 Task: Create a new task titled 'Environmental Conservation' with a high priority and include a description using fractions.
Action: Mouse moved to (11, 118)
Screenshot: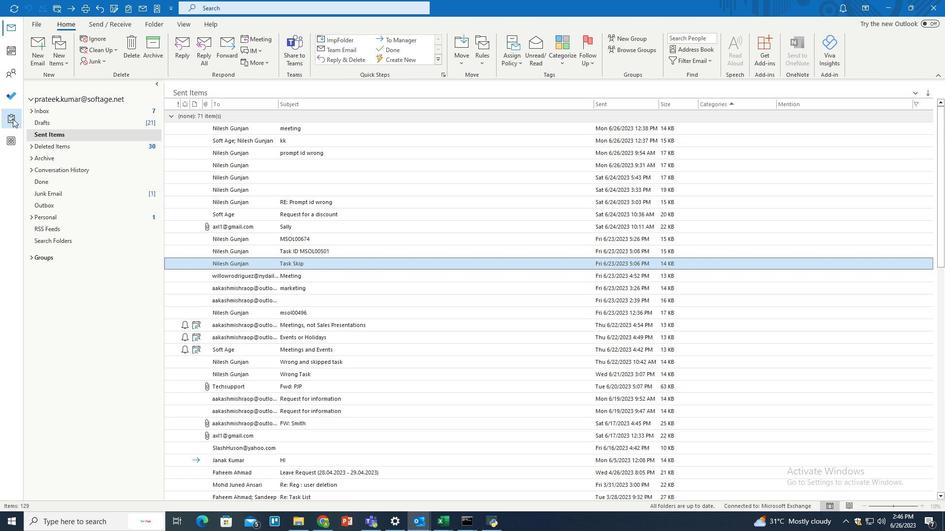 
Action: Mouse pressed left at (11, 118)
Screenshot: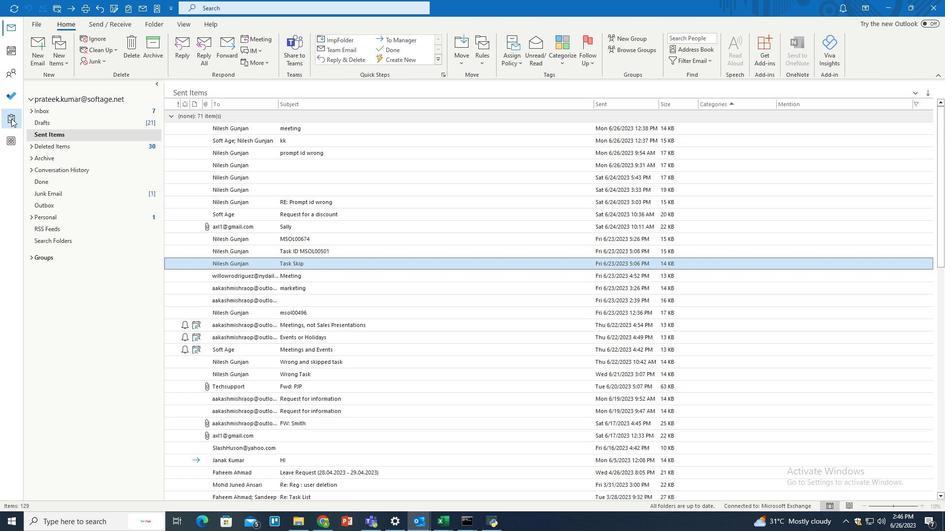 
Action: Mouse moved to (39, 46)
Screenshot: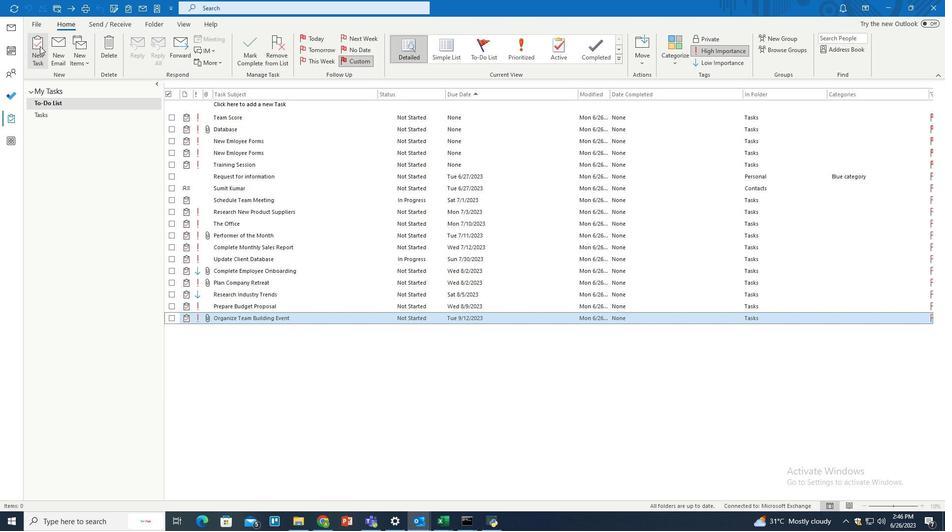 
Action: Mouse pressed left at (39, 46)
Screenshot: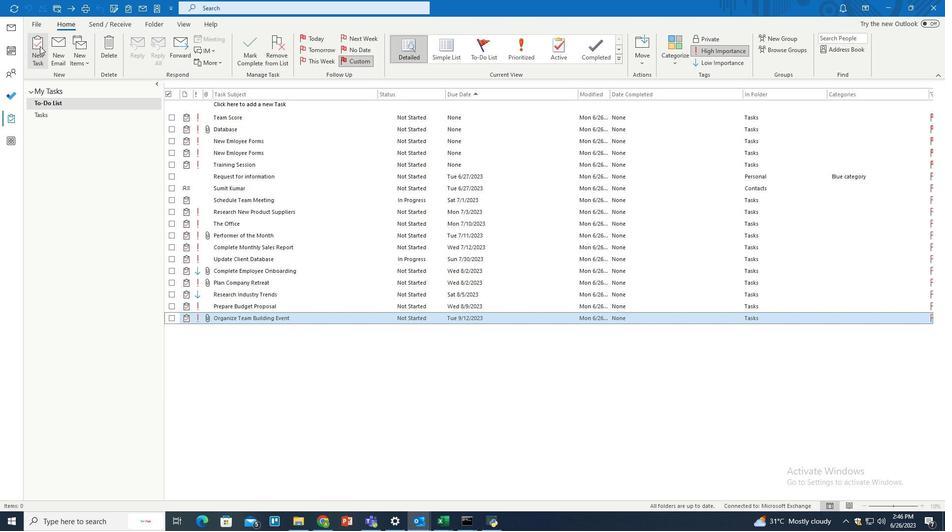 
Action: Mouse moved to (166, 98)
Screenshot: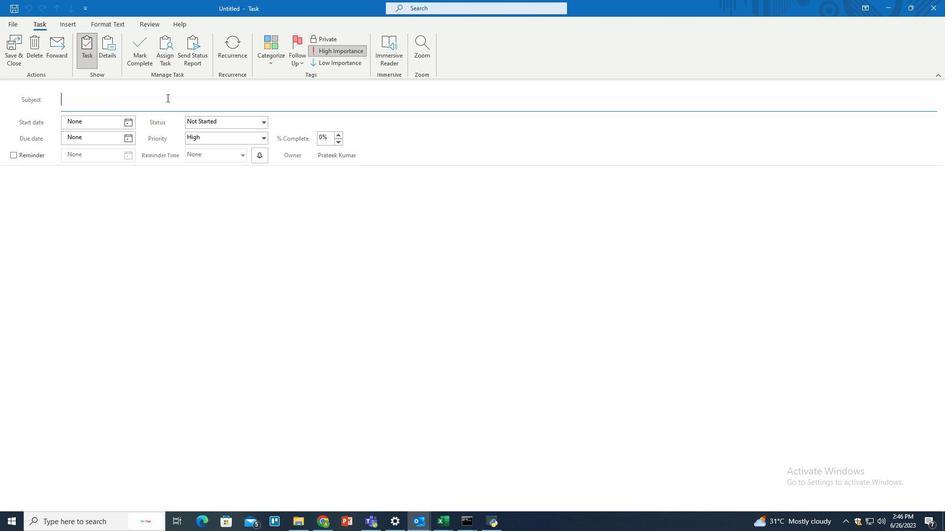 
Action: Mouse pressed left at (166, 98)
Screenshot: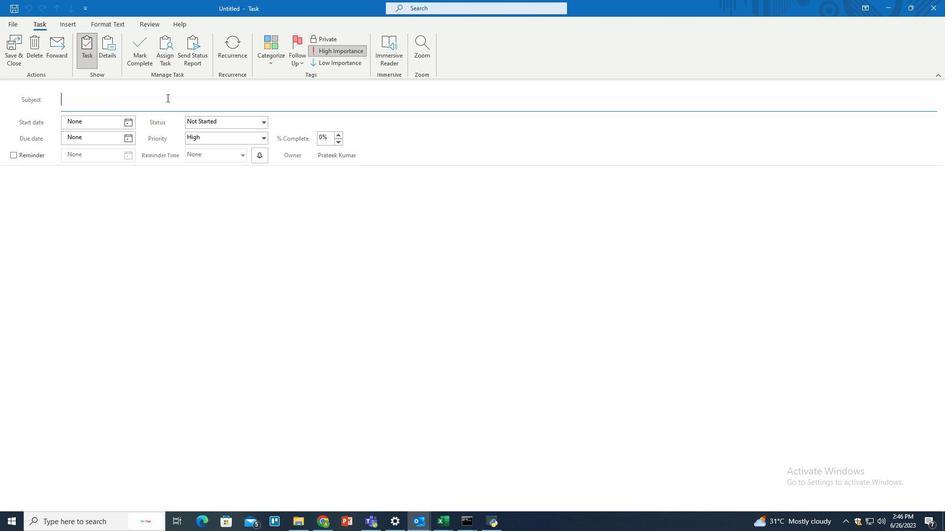 
Action: Key pressed <Key.shift>Environmental<Key.space><Key.shift>Conservation
Screenshot: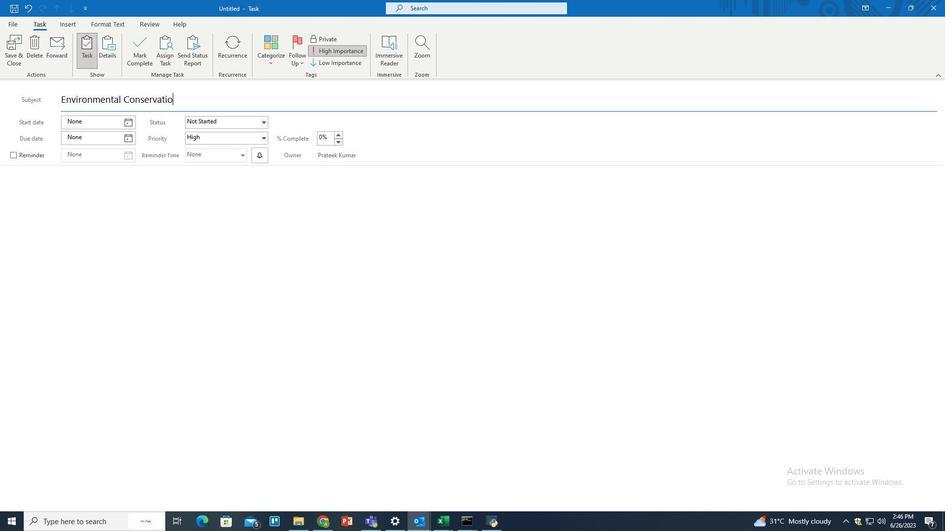 
Action: Mouse moved to (181, 199)
Screenshot: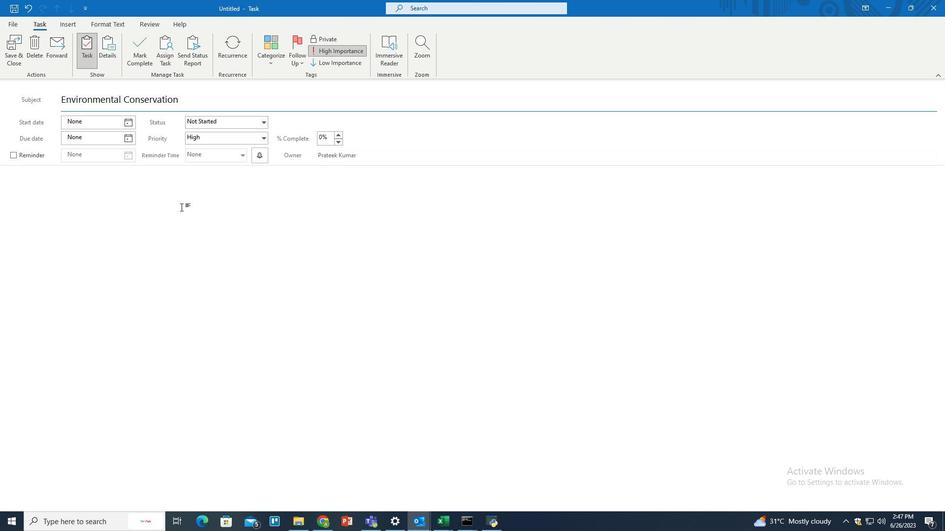 
Action: Mouse pressed left at (181, 199)
Screenshot: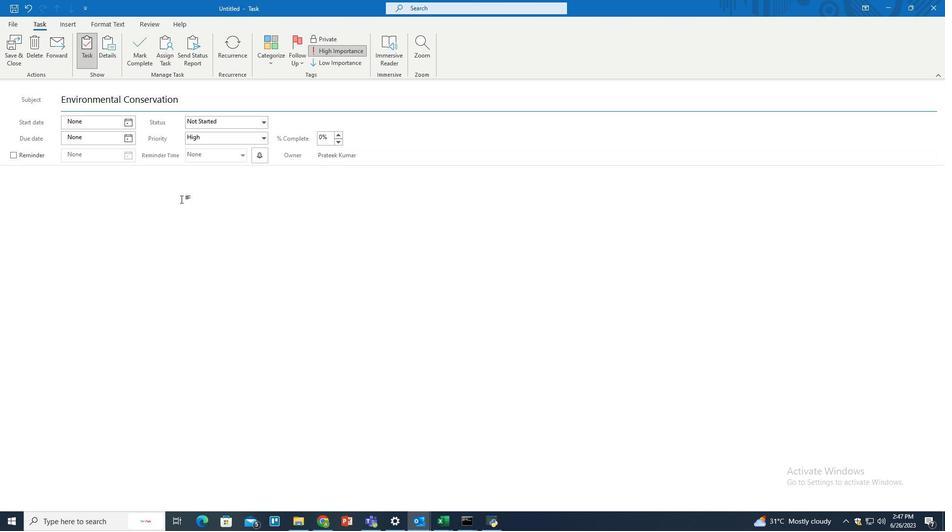 
Action: Key pressed <Key.shift>The<Key.space>collective<Key.space>efforts<Key.space>of<Key.space>individuals,<Key.space>communities,<Key.space>and<Key.space>organizations<Key.space>can<Key.space>preserve<Key.space>out<Key.backspace>r<Key.space>planet,<Key.space>with<Key.space>
Screenshot: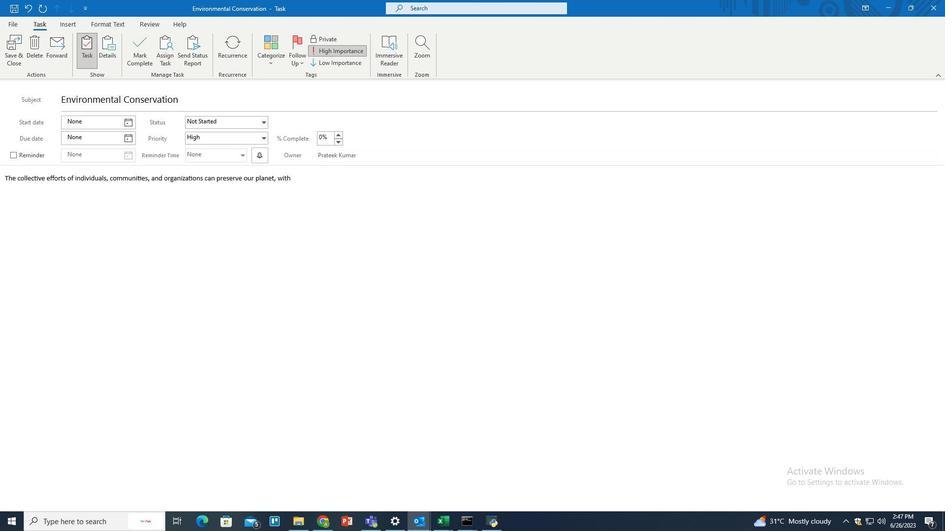 
Action: Mouse moved to (76, 20)
Screenshot: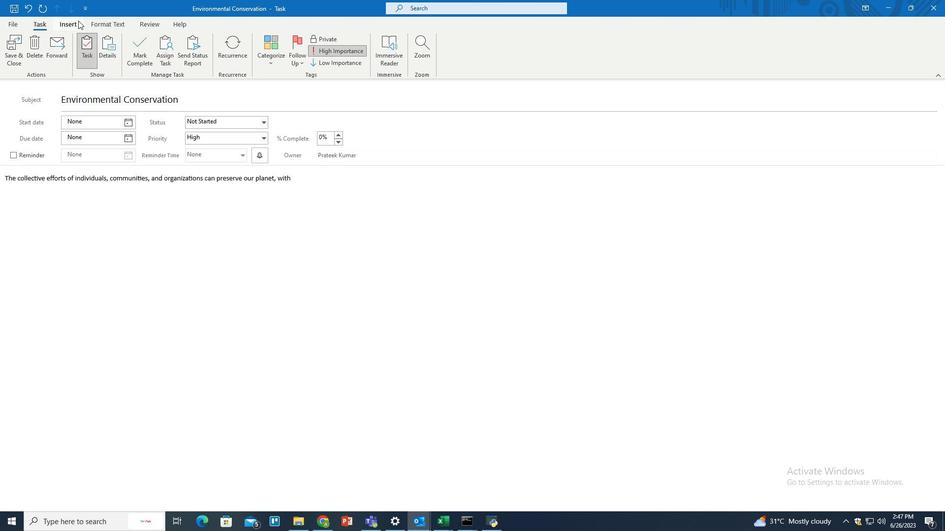 
Action: Mouse pressed left at (76, 20)
Screenshot: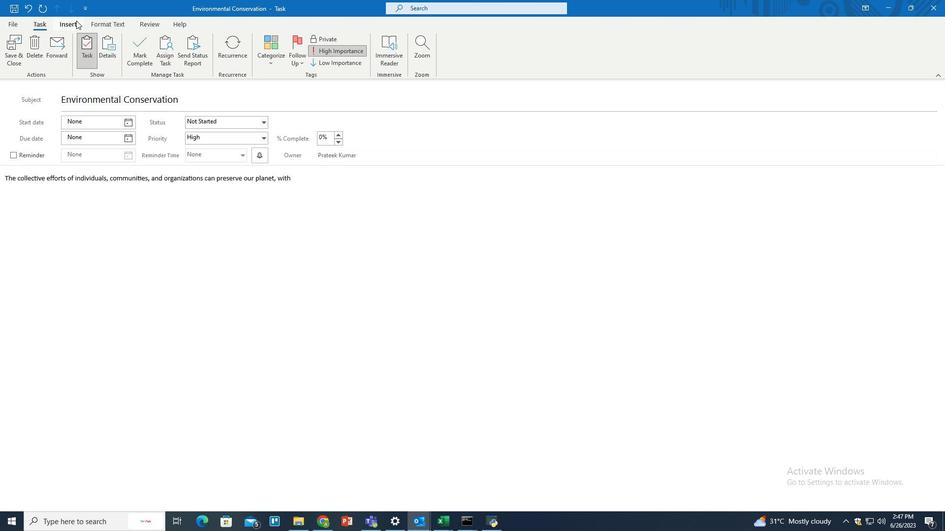 
Action: Mouse moved to (584, 58)
Screenshot: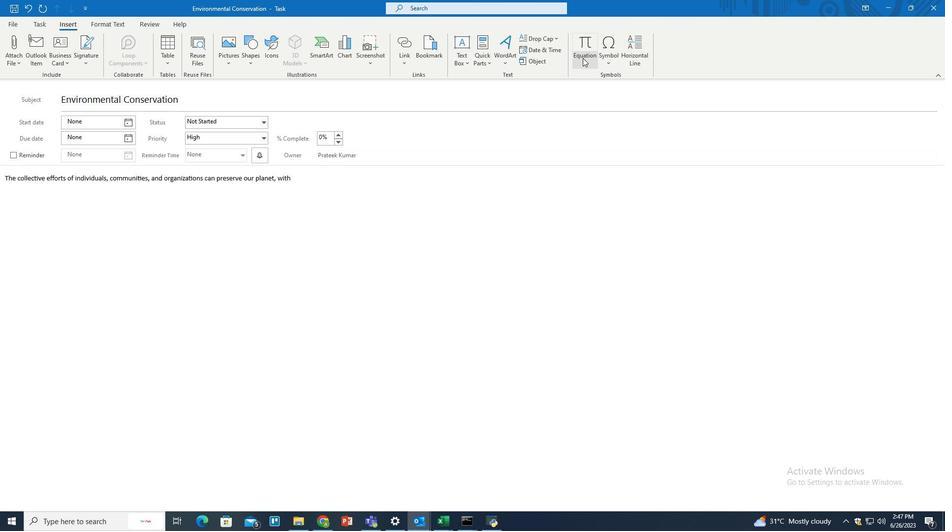 
Action: Mouse pressed left at (584, 58)
Screenshot: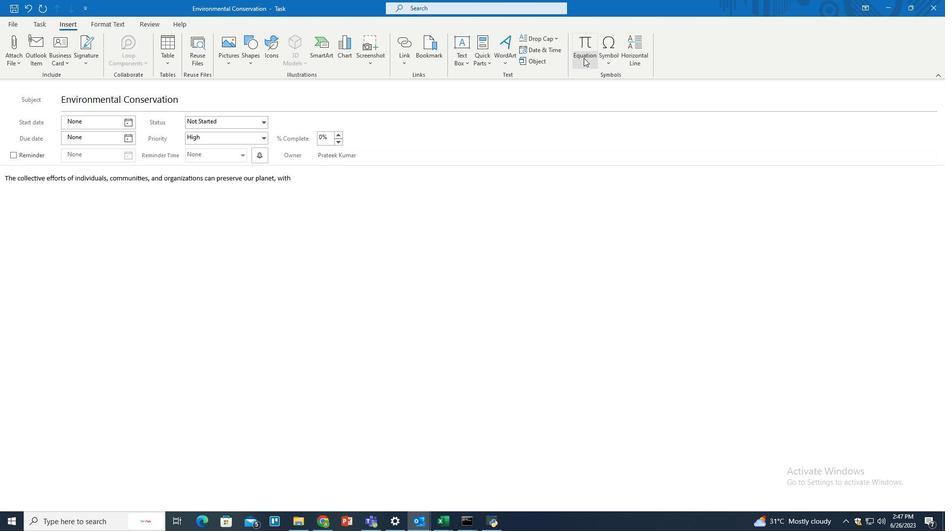 
Action: Mouse moved to (581, 78)
Screenshot: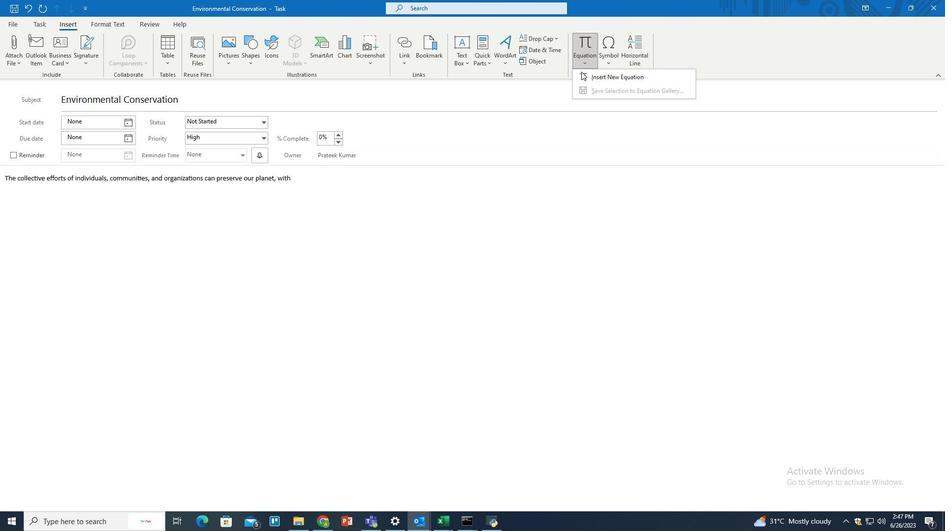 
Action: Mouse pressed left at (581, 78)
Screenshot: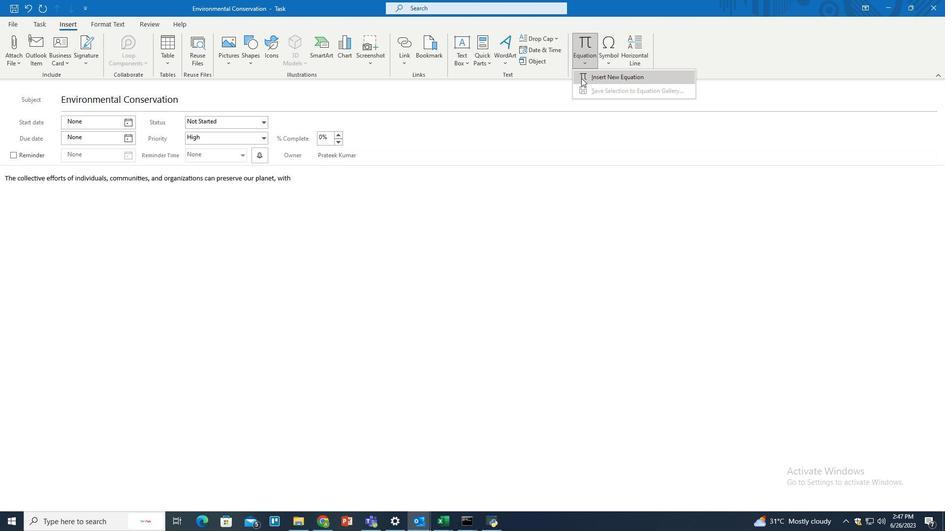 
Action: Mouse moved to (407, 55)
Screenshot: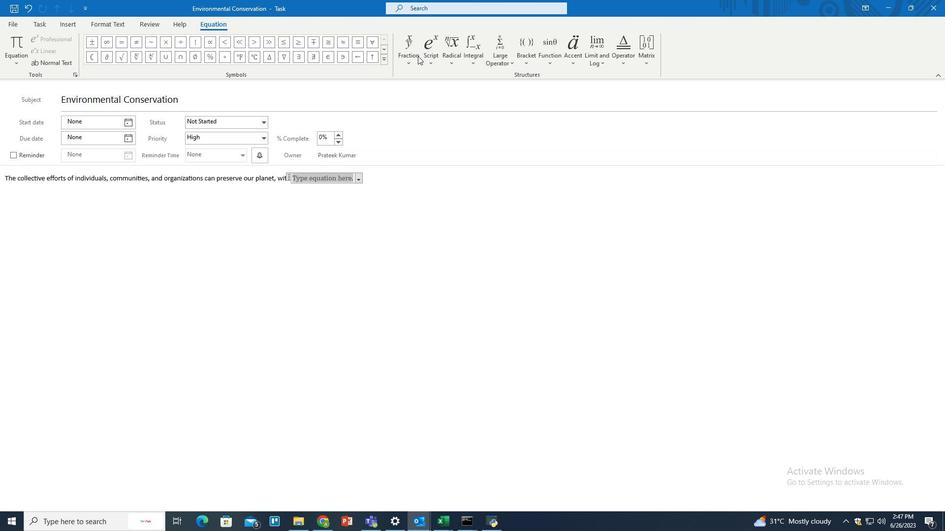 
Action: Mouse pressed left at (407, 55)
Screenshot: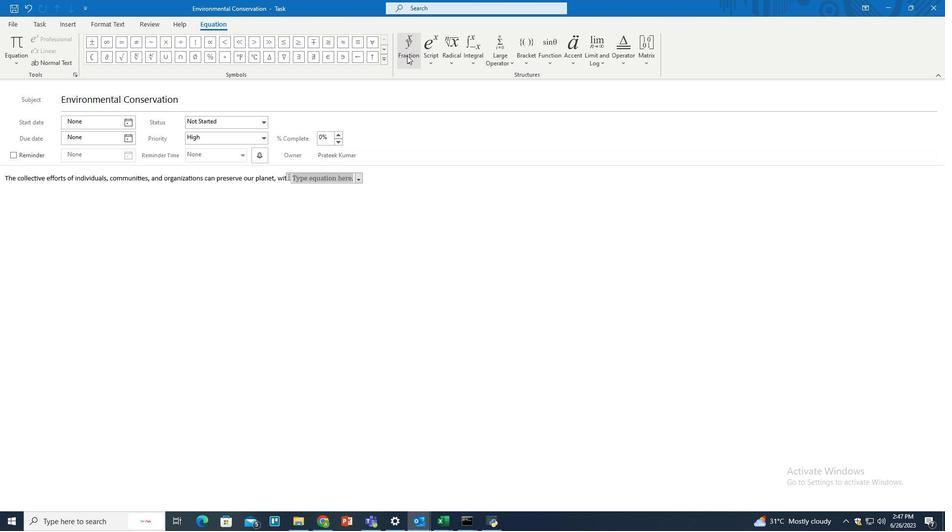 
Action: Mouse moved to (419, 111)
Screenshot: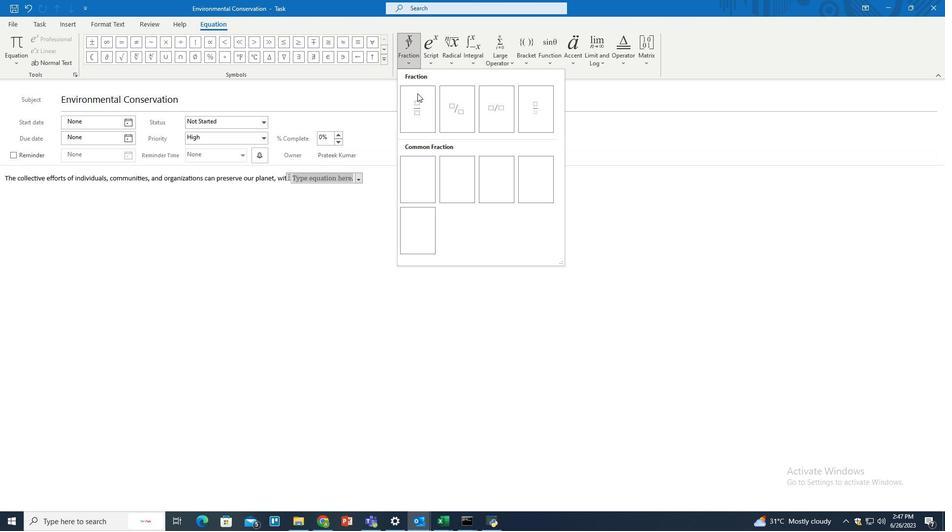 
Action: Mouse pressed left at (419, 111)
Screenshot: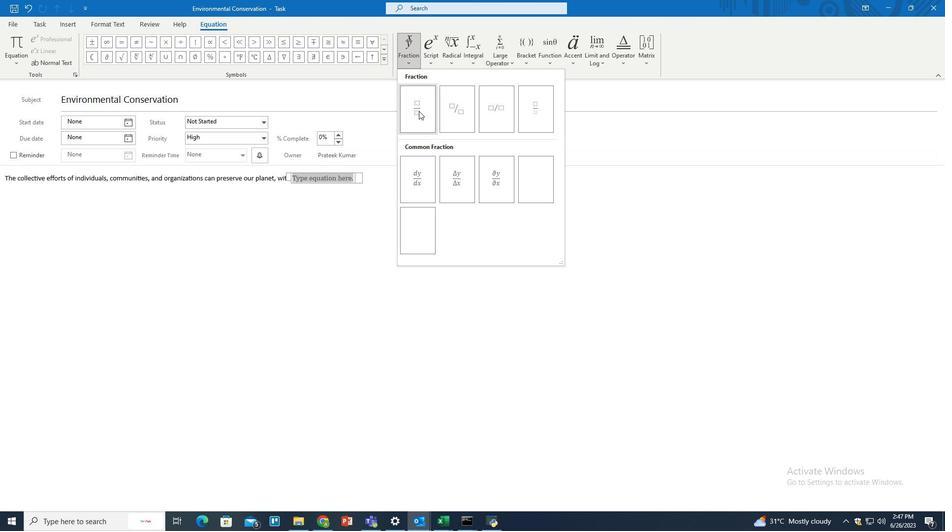 
Action: Mouse moved to (295, 175)
Screenshot: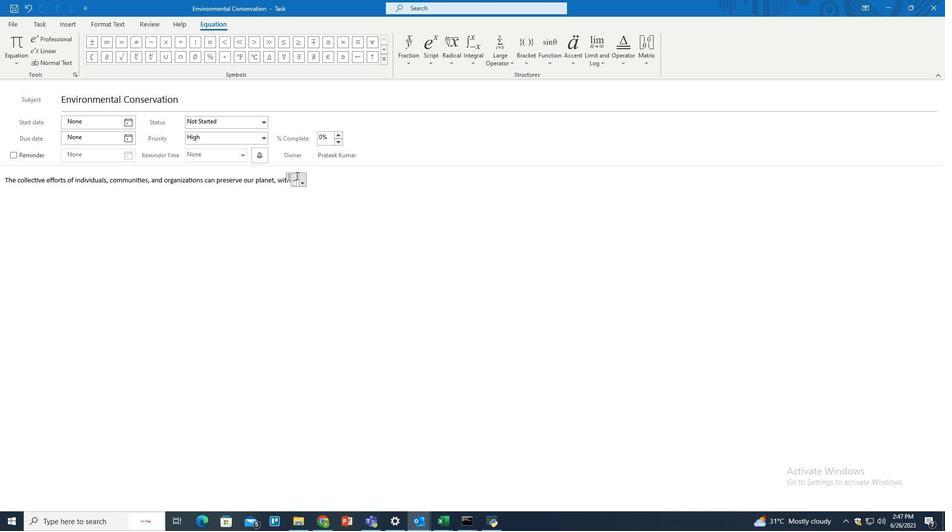 
Action: Mouse pressed left at (295, 175)
Screenshot: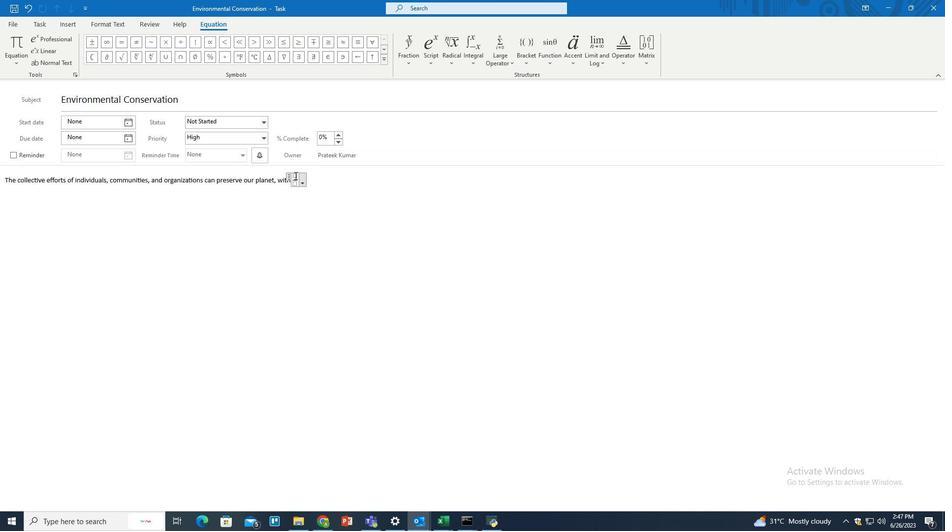 
Action: Mouse moved to (302, 176)
Screenshot: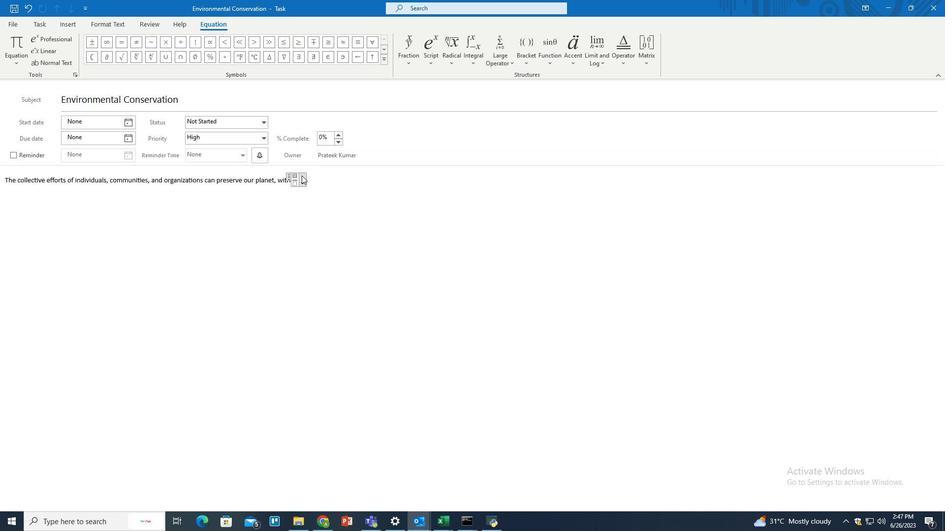 
Action: Key pressed 4
Screenshot: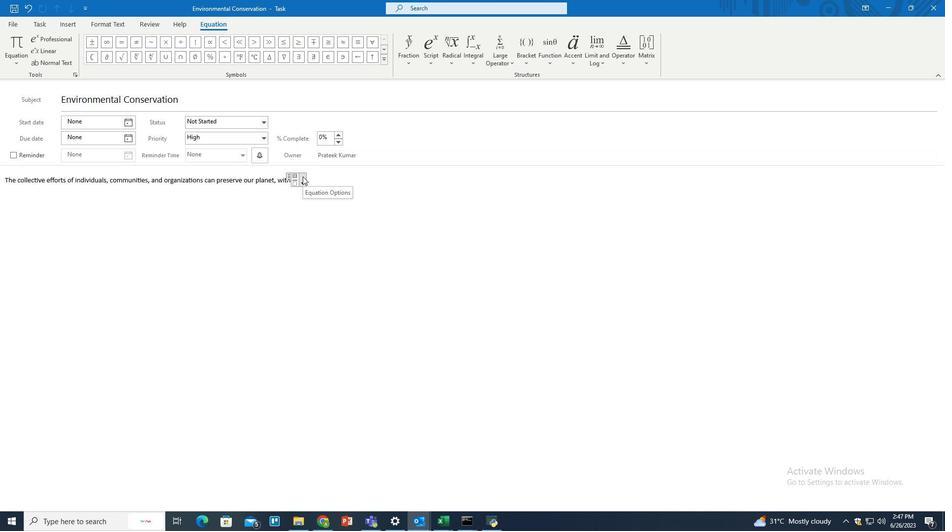 
Action: Mouse moved to (295, 182)
Screenshot: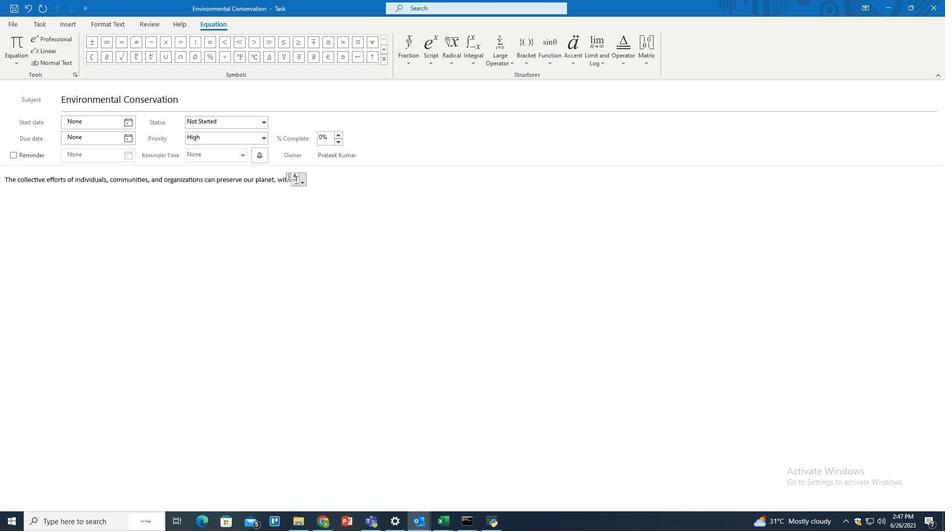 
Action: Mouse pressed left at (295, 182)
Screenshot: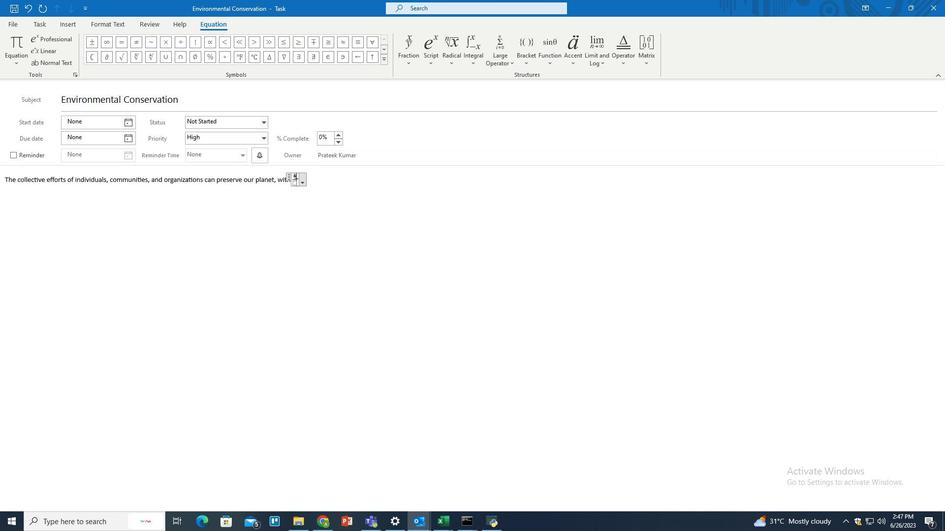 
Action: Key pressed 5
Screenshot: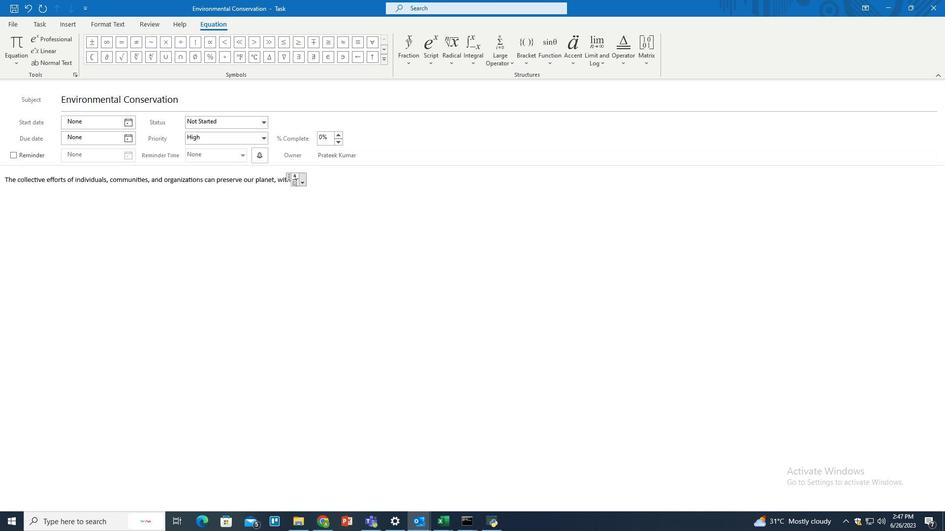 
Action: Mouse moved to (326, 169)
Screenshot: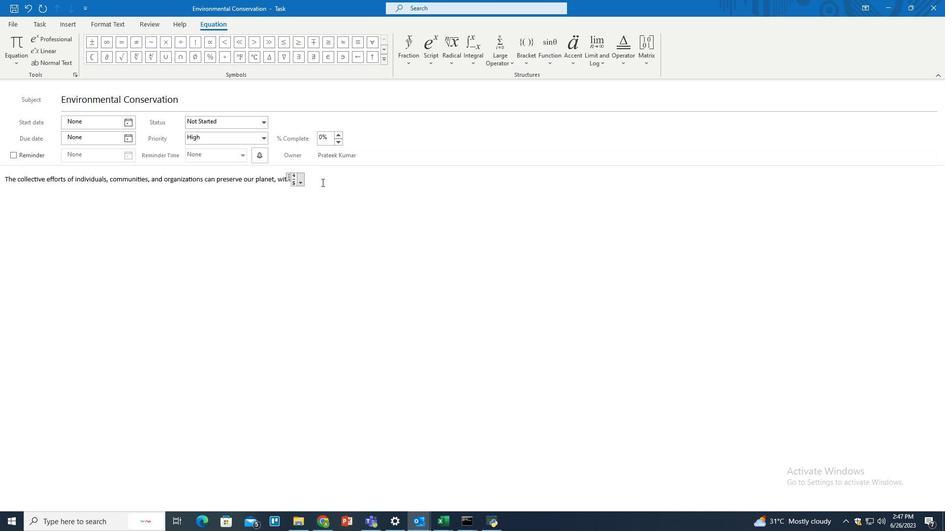 
Action: Mouse pressed left at (326, 169)
Screenshot: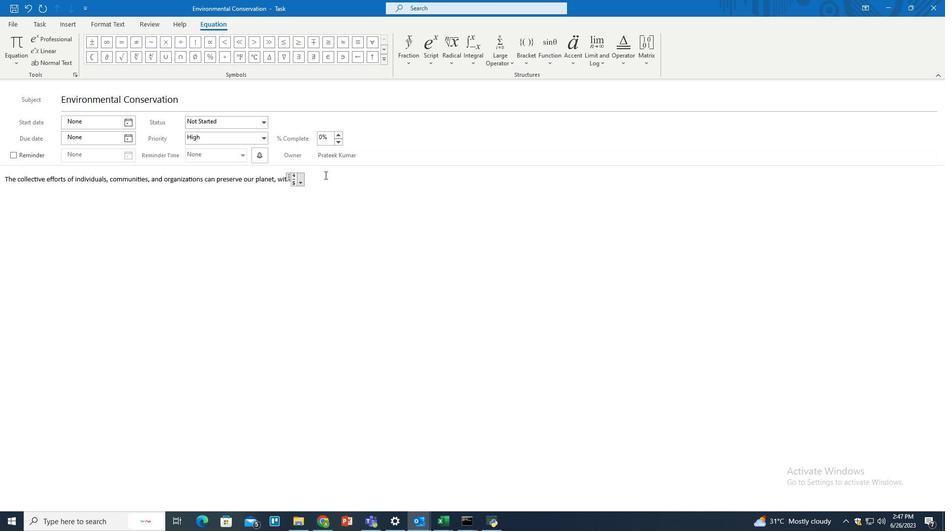 
Action: Mouse moved to (326, 173)
Screenshot: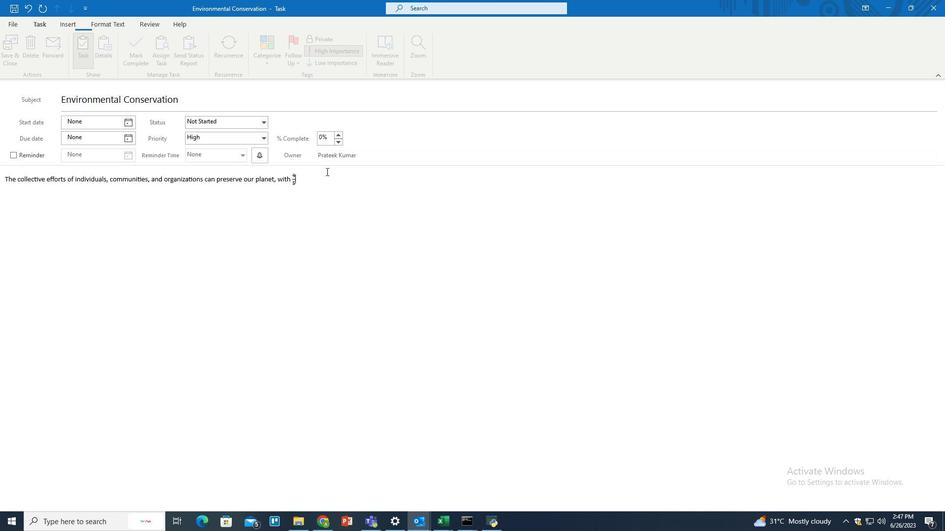
Action: Key pressed <Key.space>commitment<Key.space>and<Key.space>
Screenshot: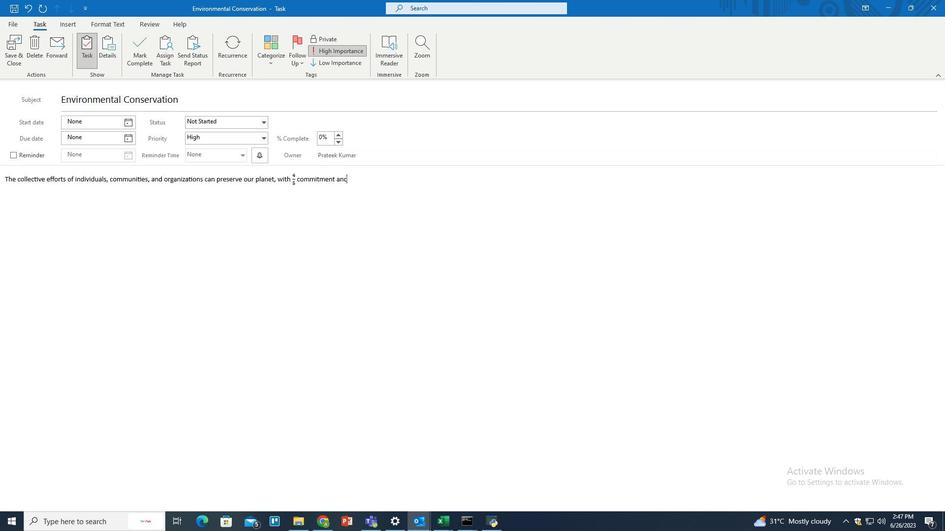 
Action: Mouse moved to (68, 22)
Screenshot: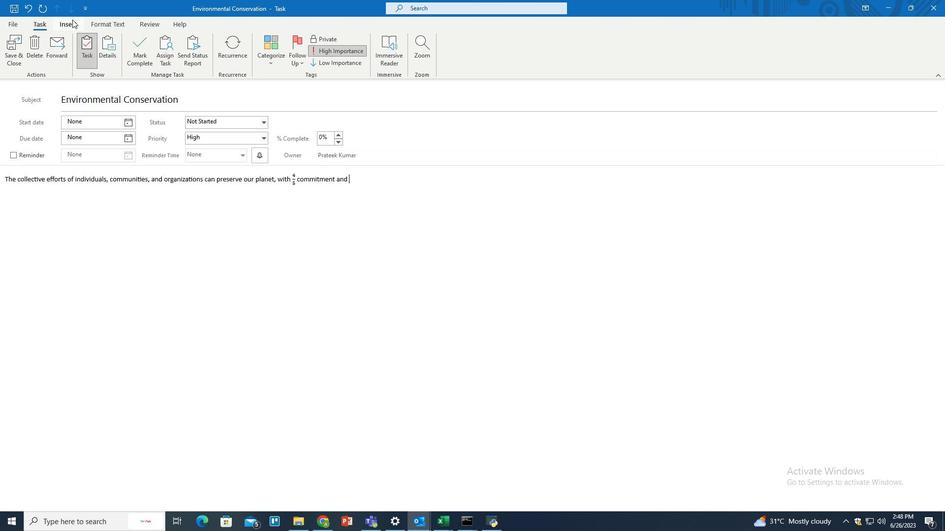 
Action: Mouse pressed left at (68, 22)
Screenshot: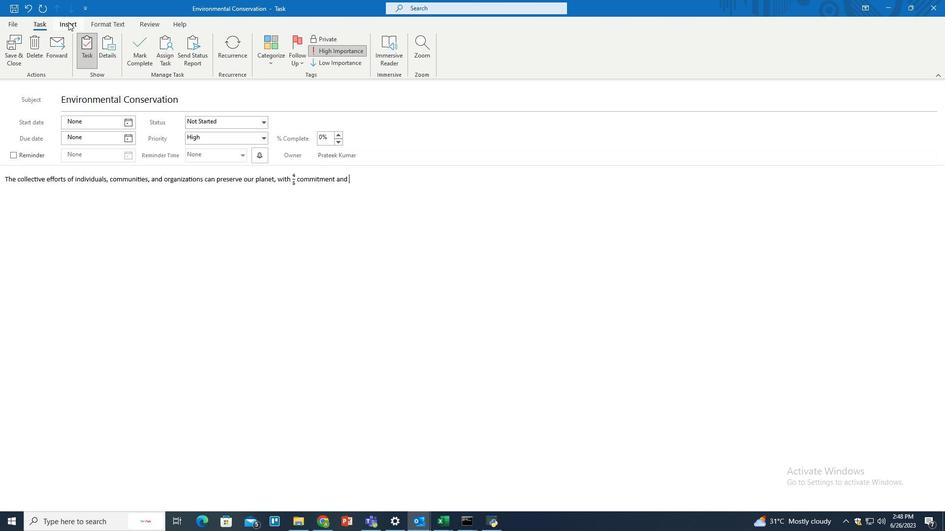 
Action: Mouse moved to (590, 54)
Screenshot: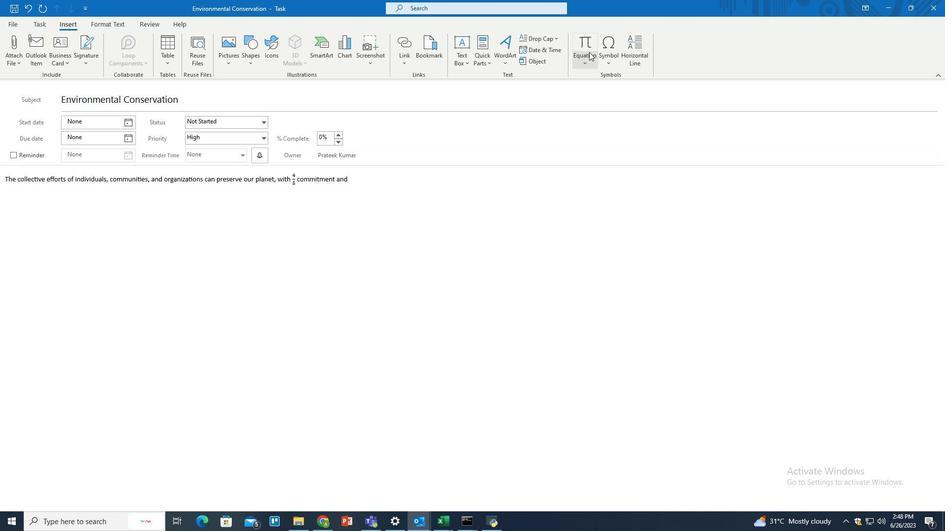 
Action: Mouse pressed left at (590, 54)
Screenshot: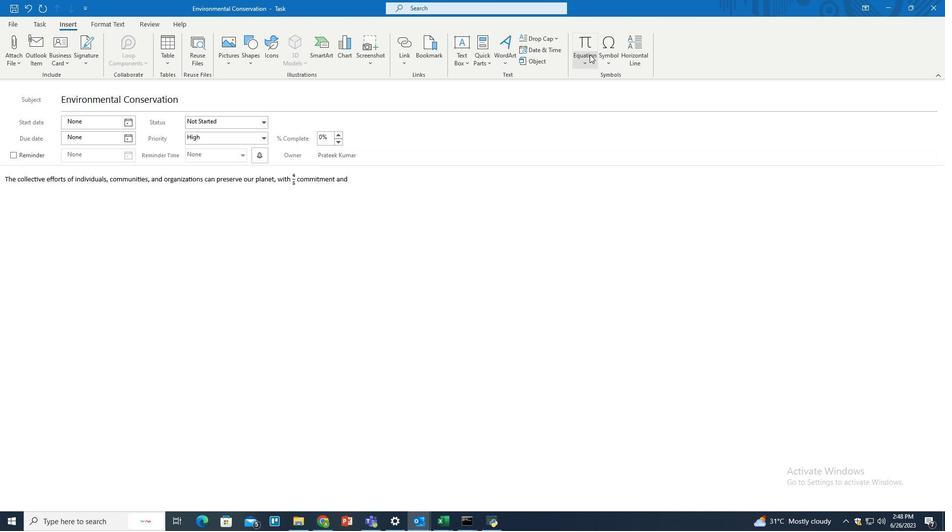 
Action: Mouse moved to (599, 74)
Screenshot: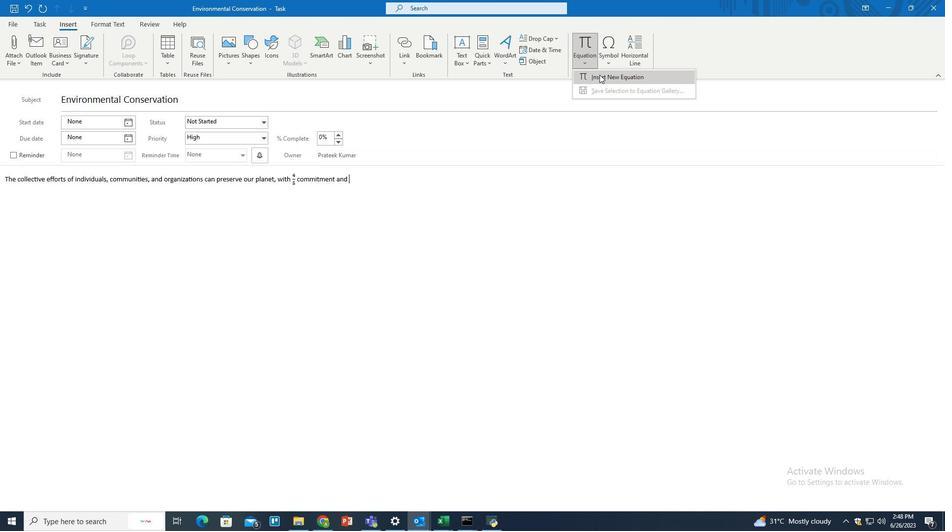 
Action: Mouse pressed left at (599, 74)
Screenshot: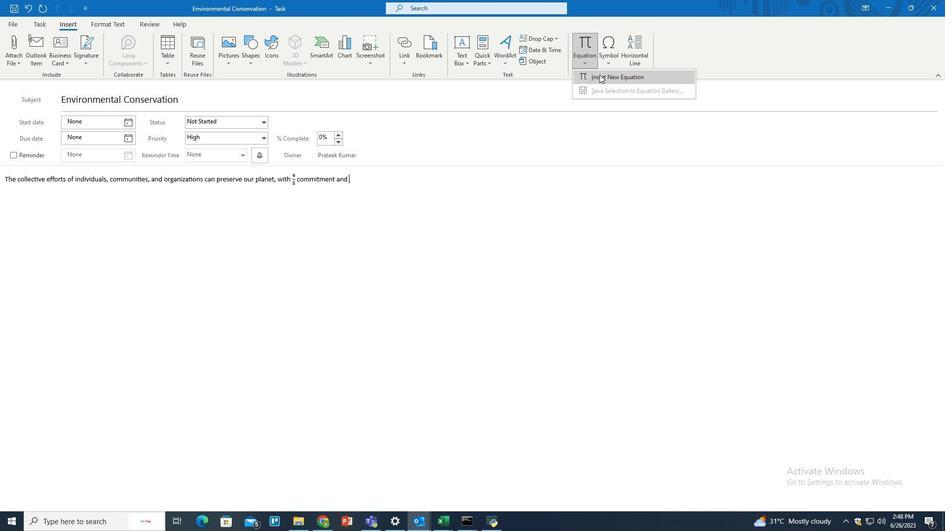
Action: Mouse moved to (406, 53)
Screenshot: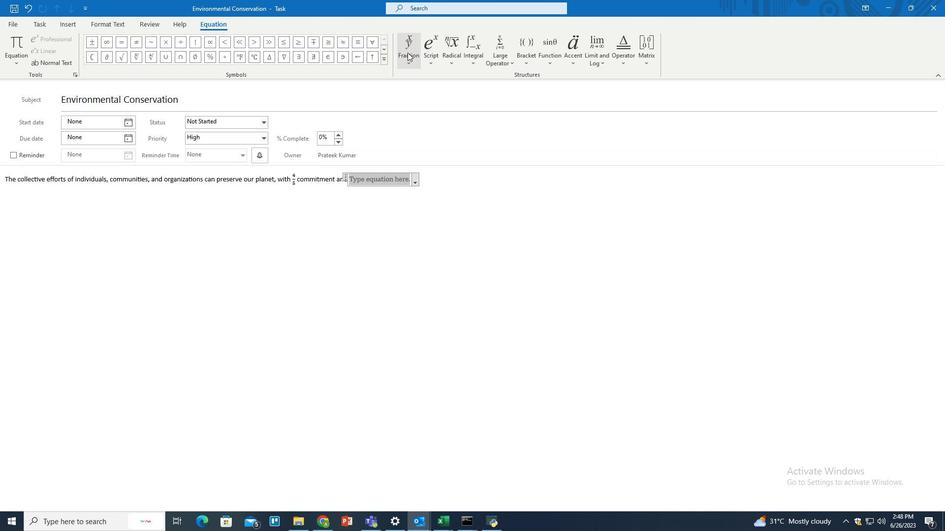 
Action: Mouse pressed left at (406, 53)
Screenshot: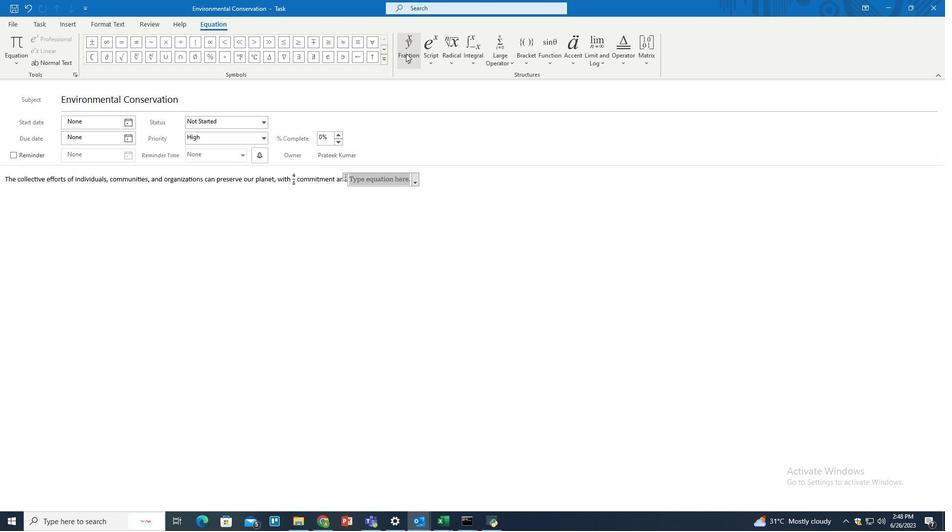 
Action: Mouse moved to (413, 109)
Screenshot: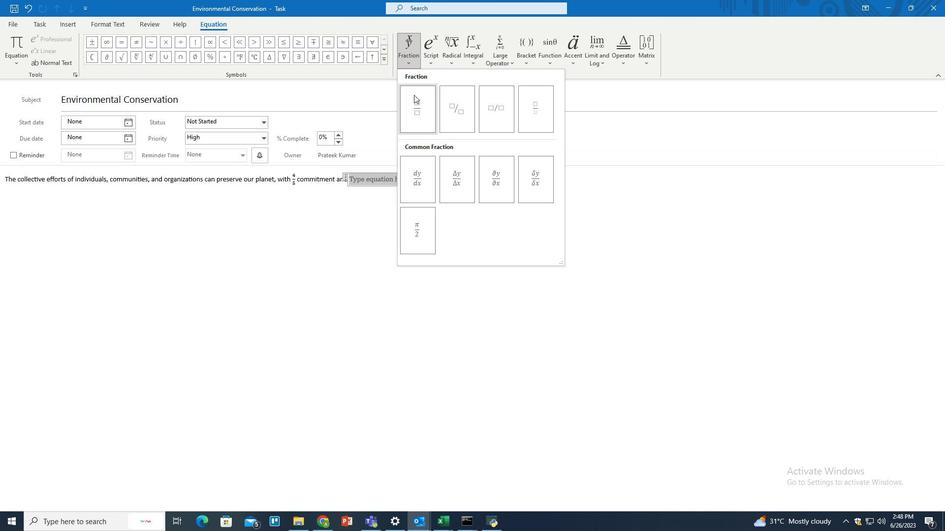 
Action: Mouse pressed left at (413, 109)
Screenshot: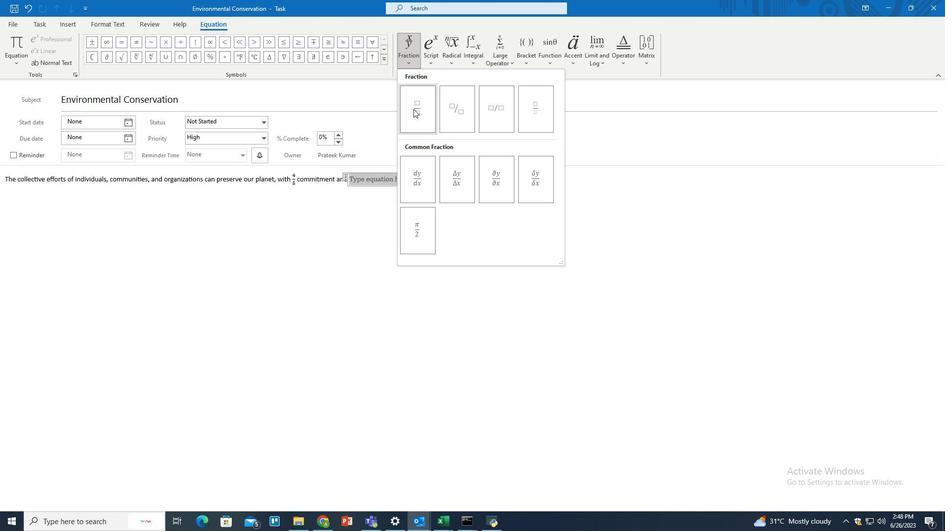 
Action: Mouse moved to (350, 176)
Screenshot: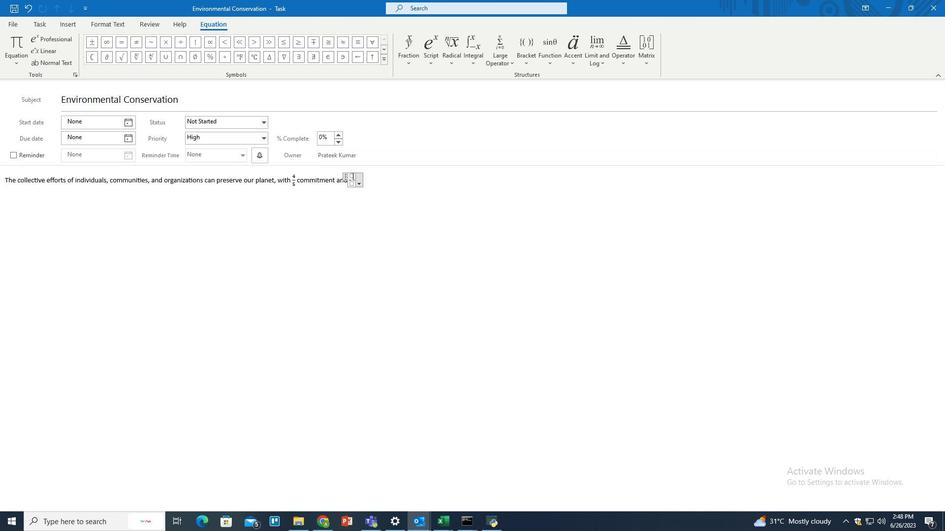 
Action: Mouse pressed left at (350, 176)
Screenshot: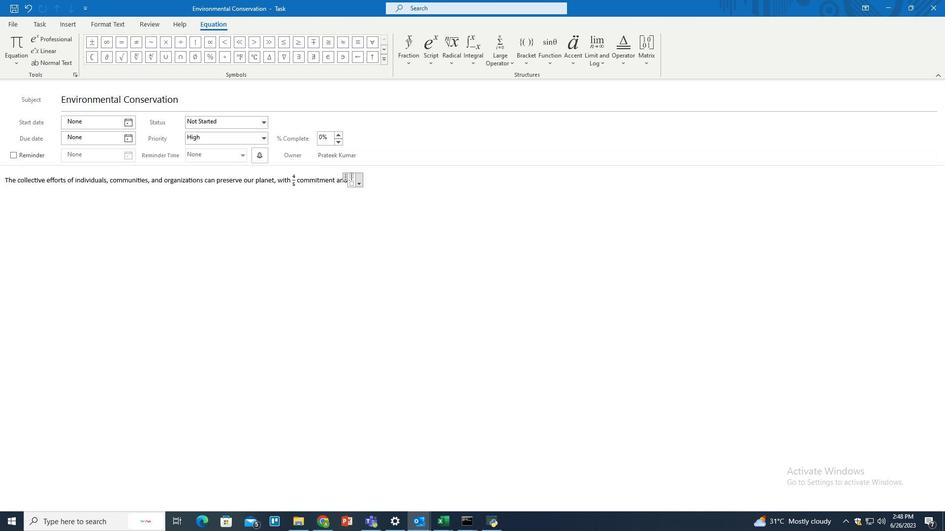 
Action: Mouse moved to (350, 175)
Screenshot: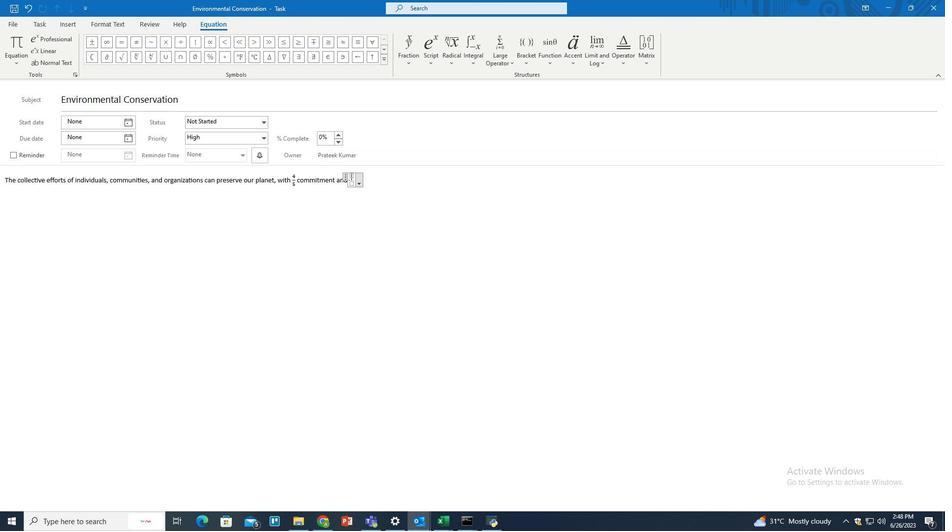 
Action: Key pressed 1
Screenshot: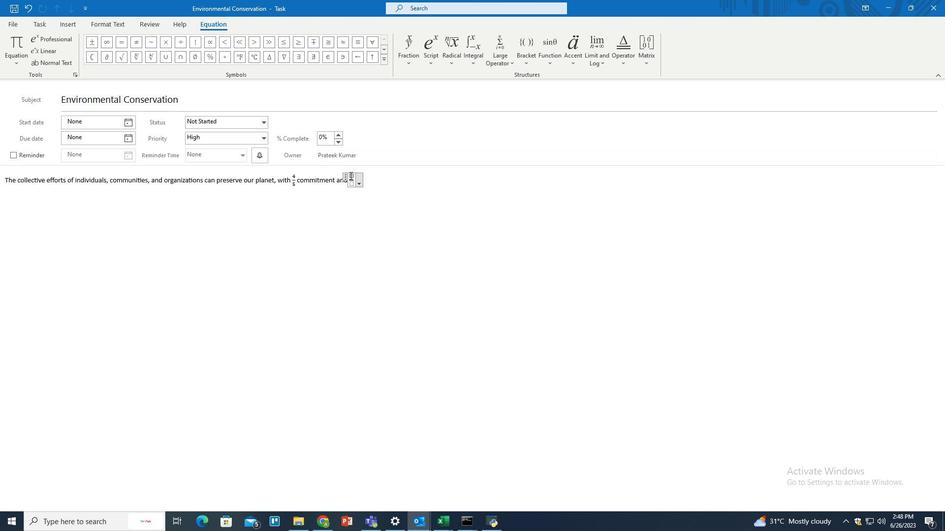 
Action: Mouse moved to (353, 183)
Screenshot: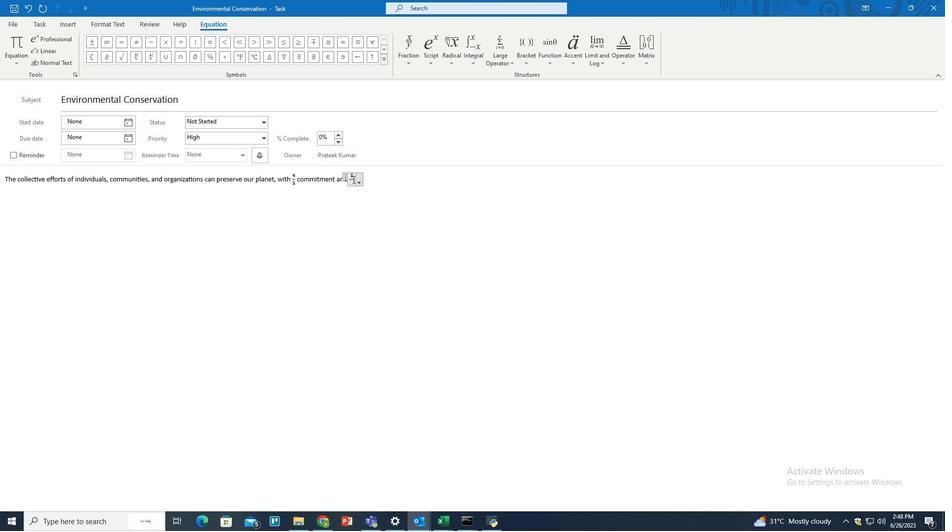 
Action: Mouse pressed left at (353, 183)
Screenshot: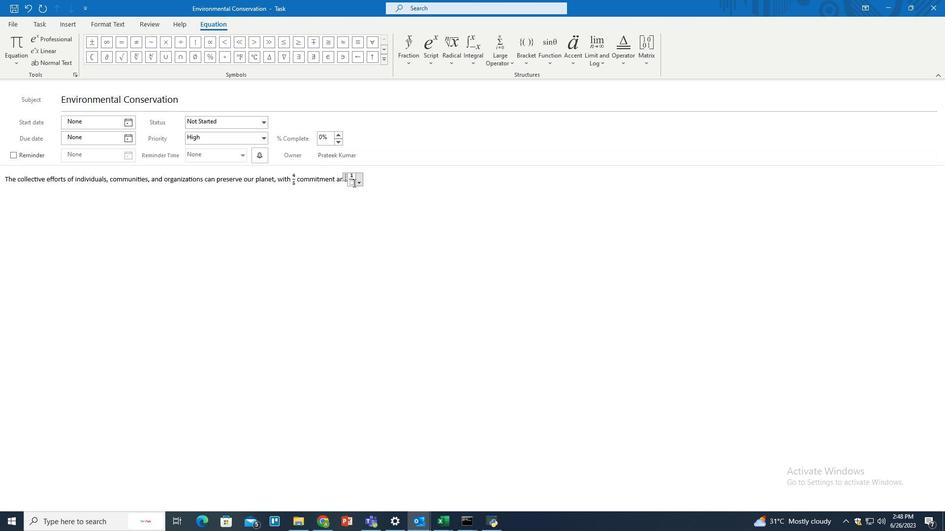 
Action: Key pressed 5
Screenshot: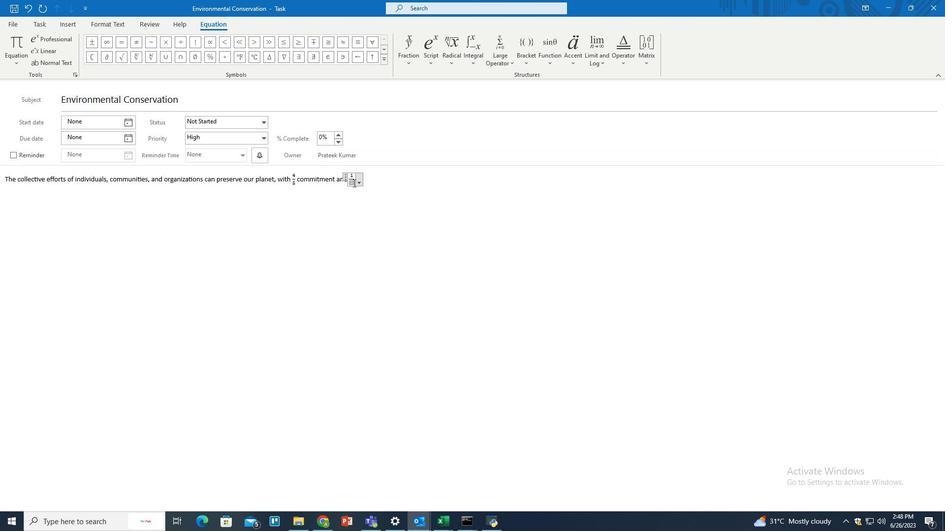 
Action: Mouse moved to (393, 178)
Screenshot: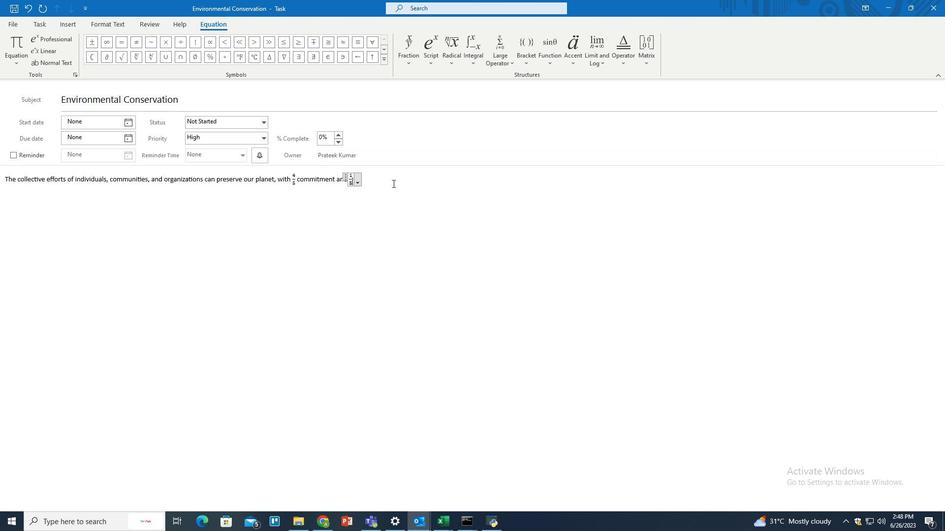 
Action: Mouse pressed left at (393, 178)
Screenshot: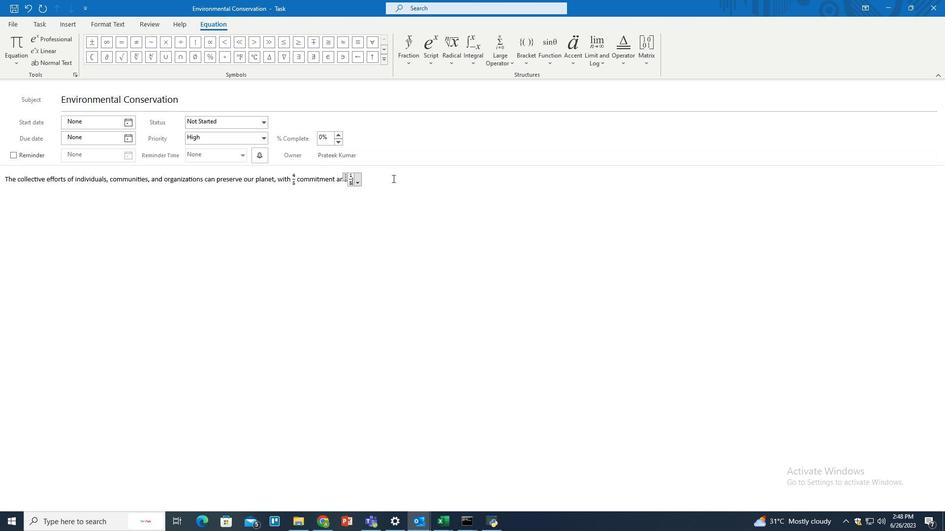 
Action: Key pressed <Key.space>innovation,<Key.space>for<Key.space>a<Key.space>sustainable<Key.space>futre<Key.backspace><Key.backspace>ure
Screenshot: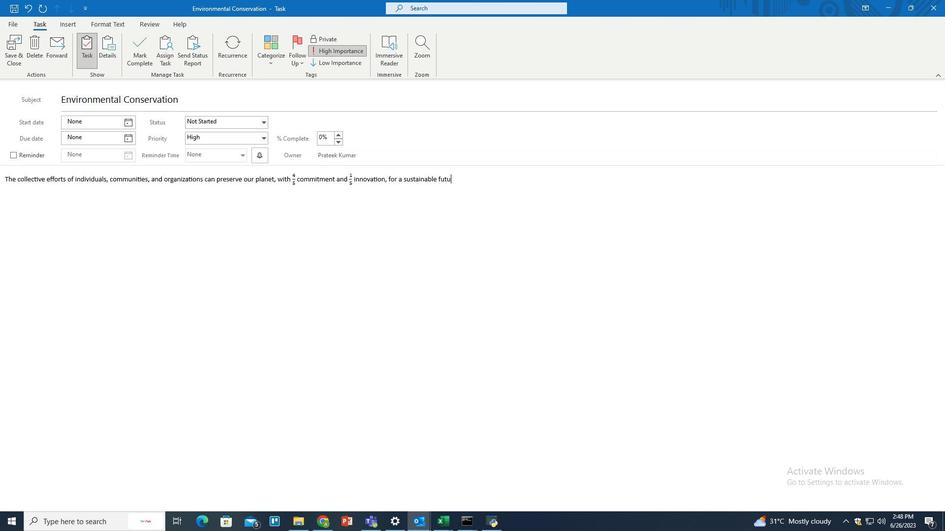 
Action: Mouse moved to (476, 182)
Screenshot: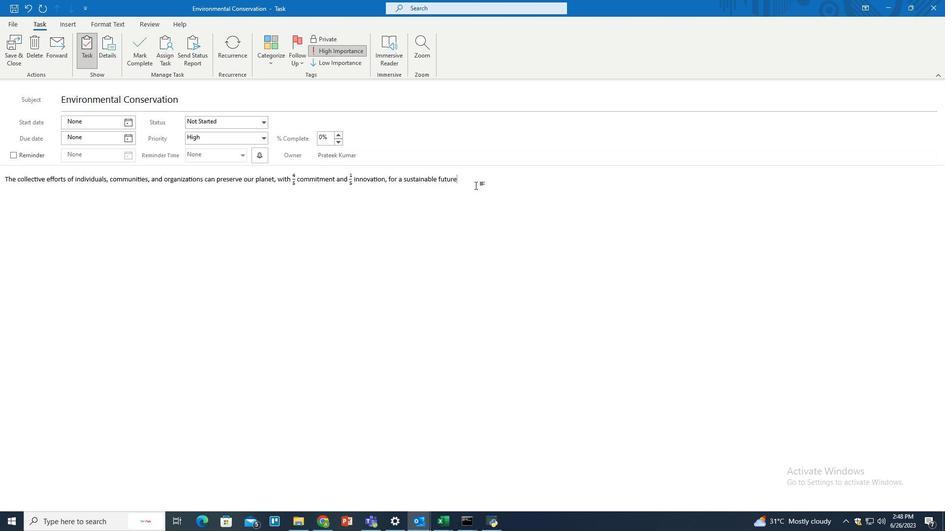 
Action: Mouse pressed left at (476, 182)
Screenshot: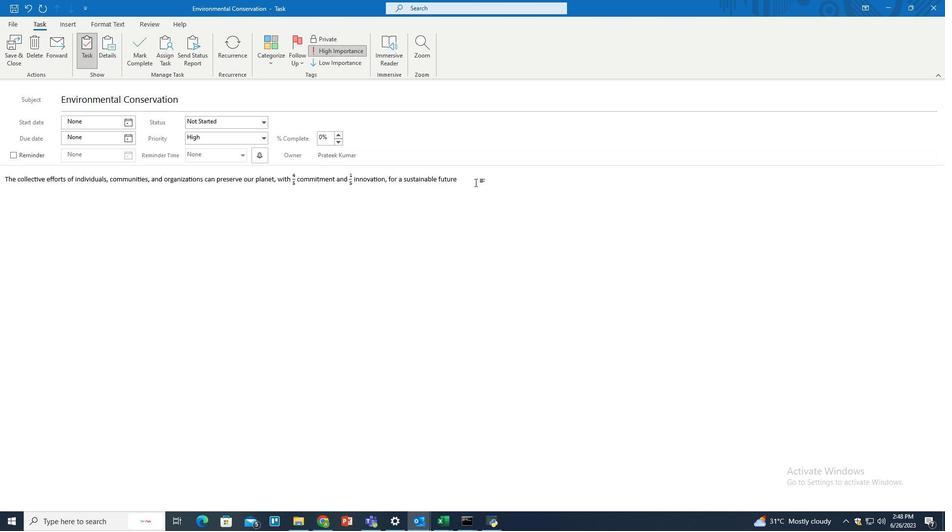 
Action: Key pressed <Key.home>
Screenshot: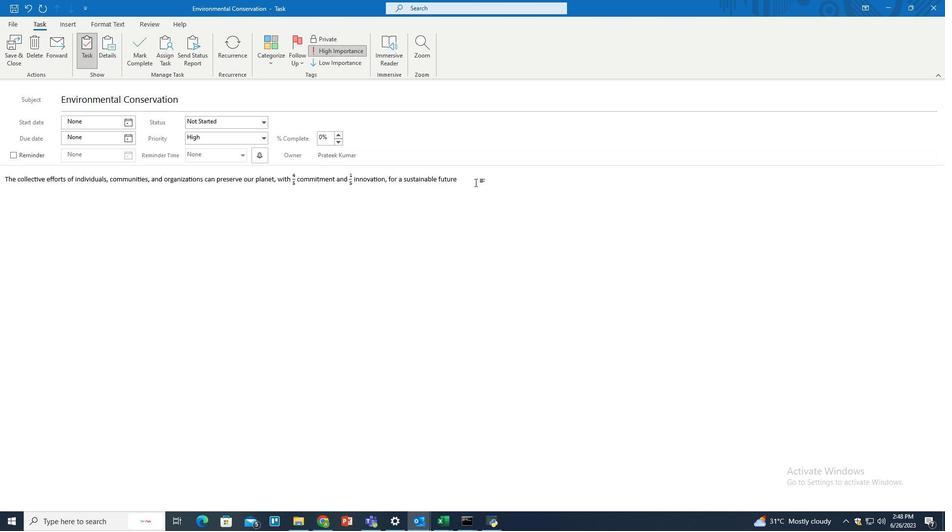
Action: Mouse moved to (61, 24)
Screenshot: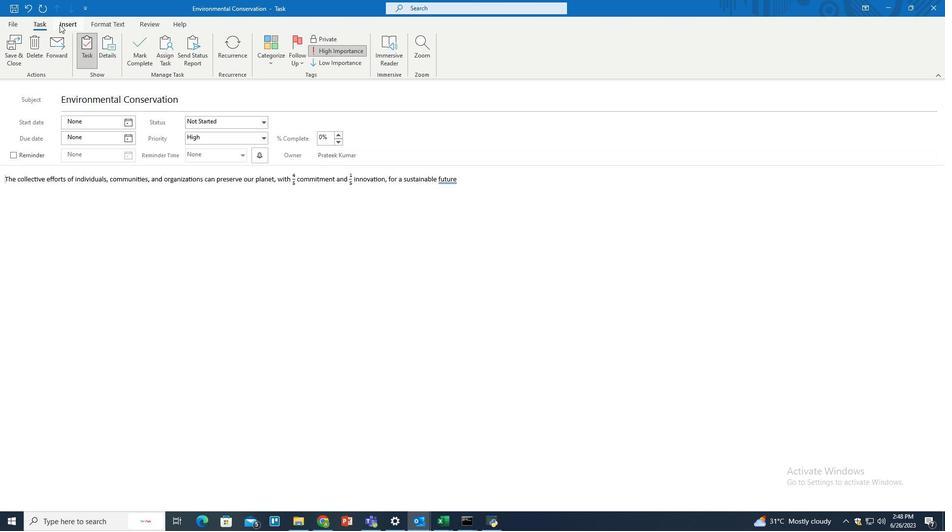 
Action: Mouse pressed left at (61, 24)
Screenshot: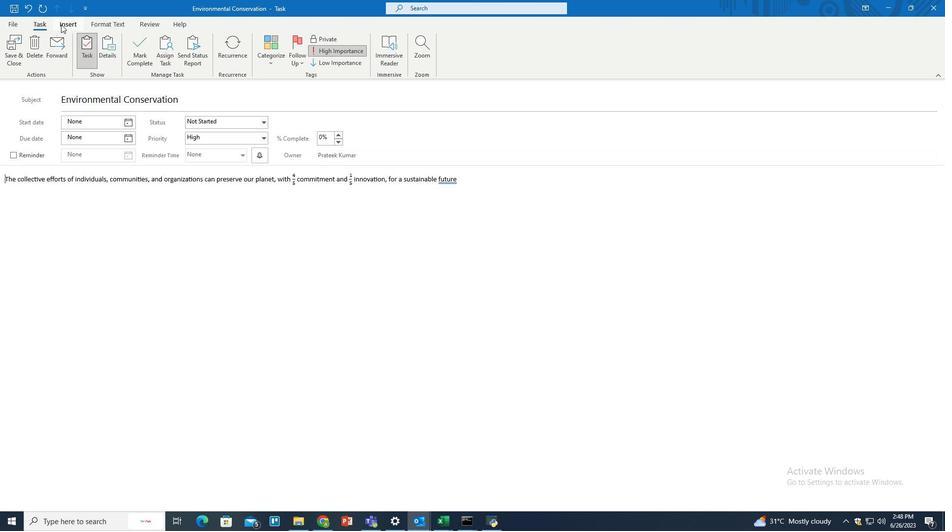 
Action: Mouse moved to (606, 56)
Screenshot: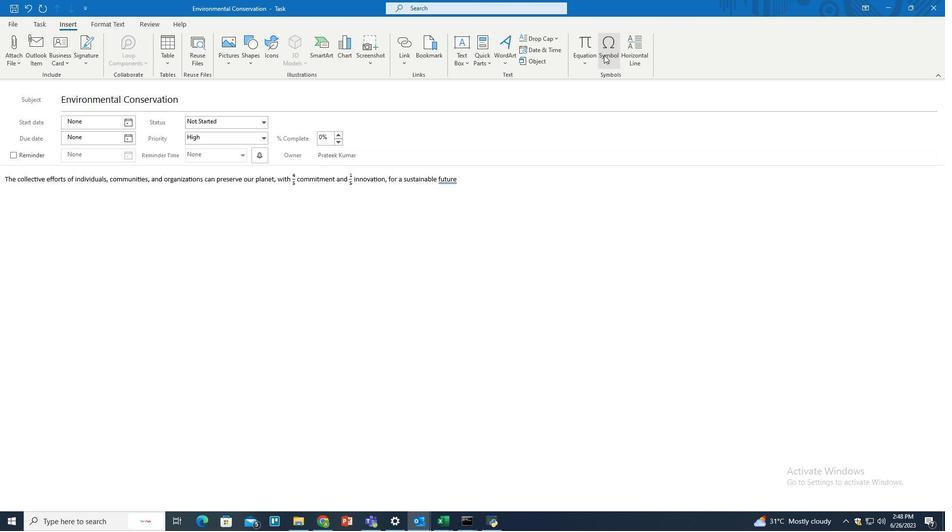 
Action: Mouse pressed left at (606, 56)
Screenshot: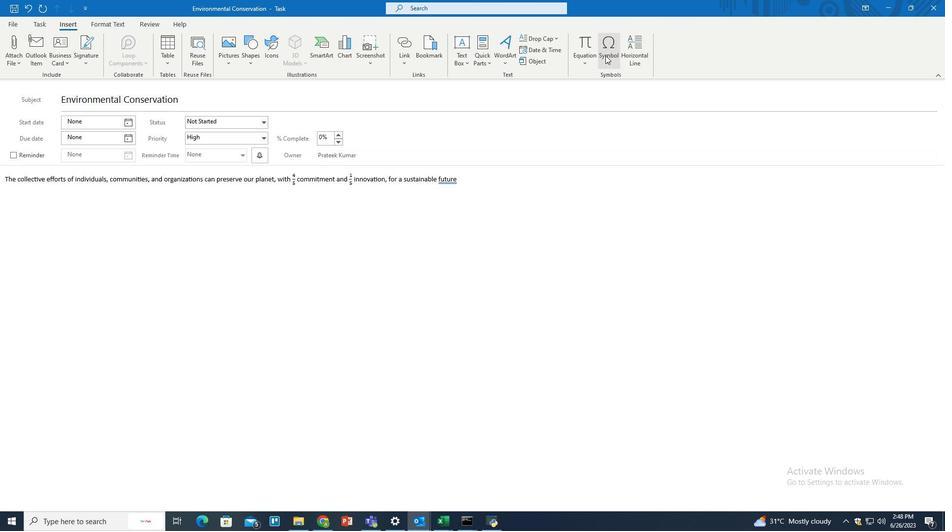 
Action: Mouse moved to (606, 78)
Screenshot: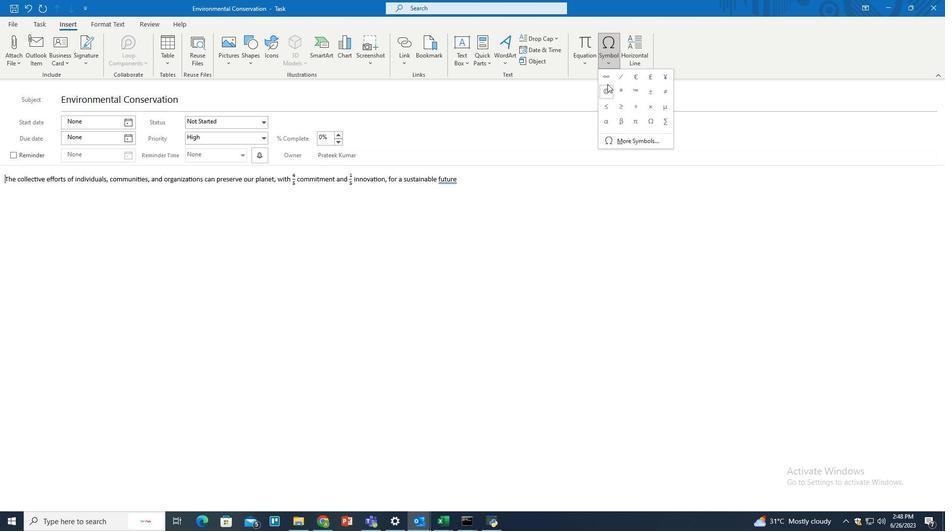 
Action: Mouse pressed left at (606, 78)
Screenshot: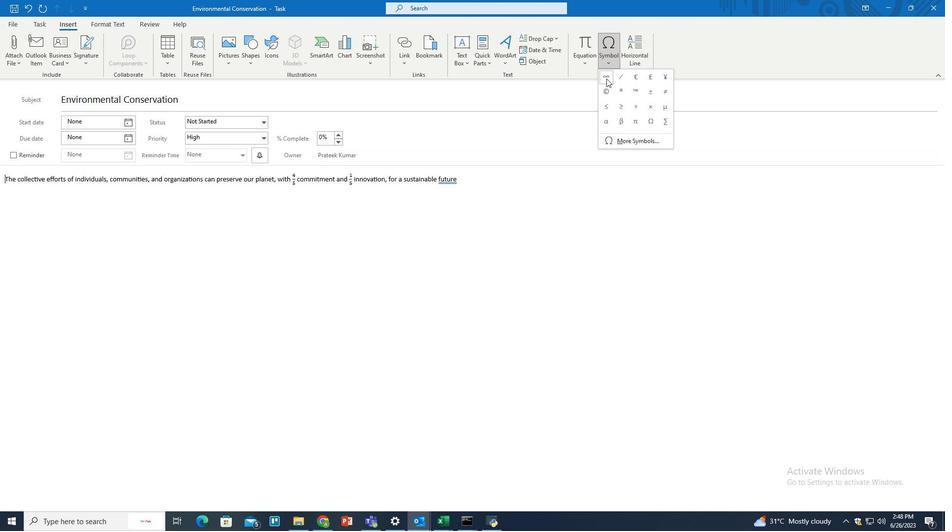 
Action: Mouse moved to (483, 190)
Screenshot: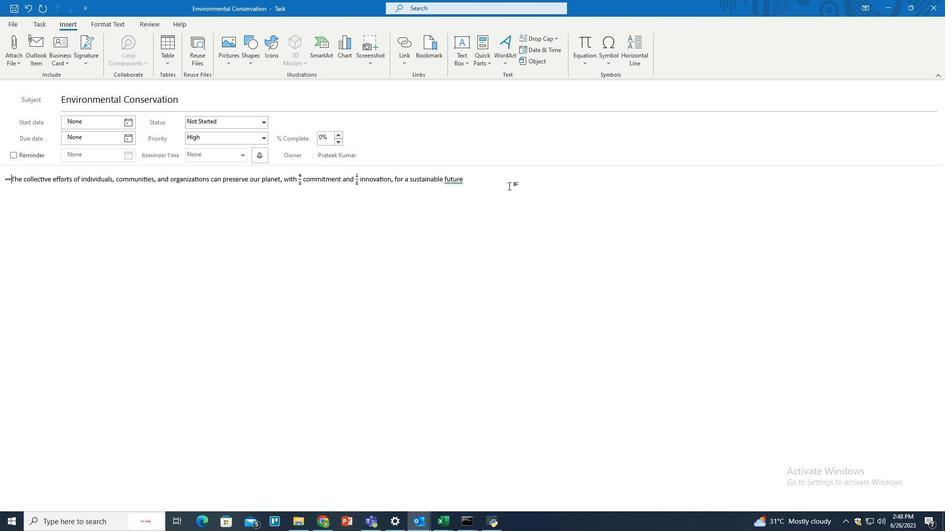 
Action: Key pressed <Key.space>
Screenshot: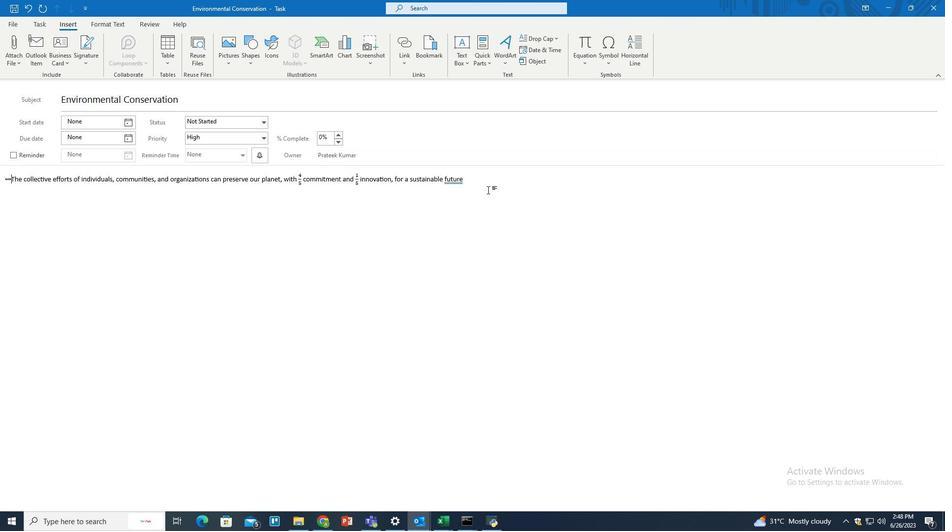 
Action: Mouse moved to (475, 183)
Screenshot: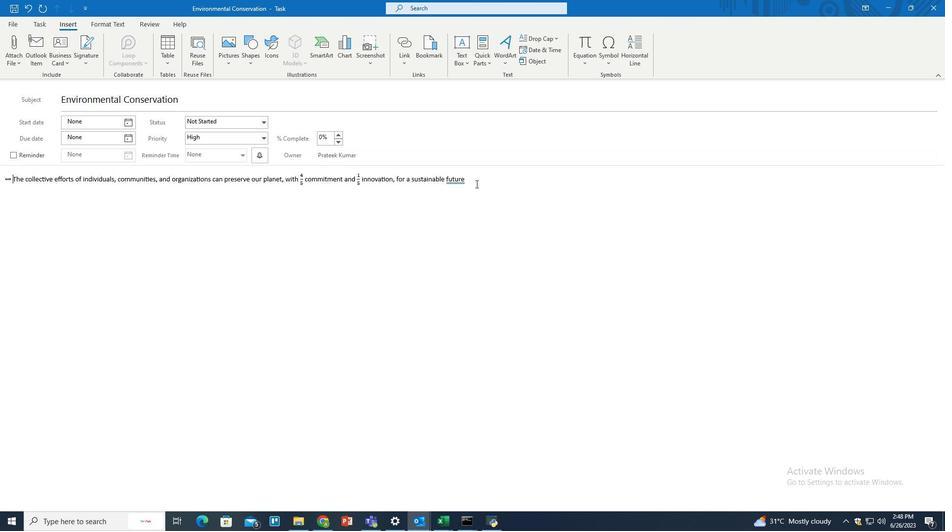 
Action: Mouse pressed left at (475, 183)
Screenshot: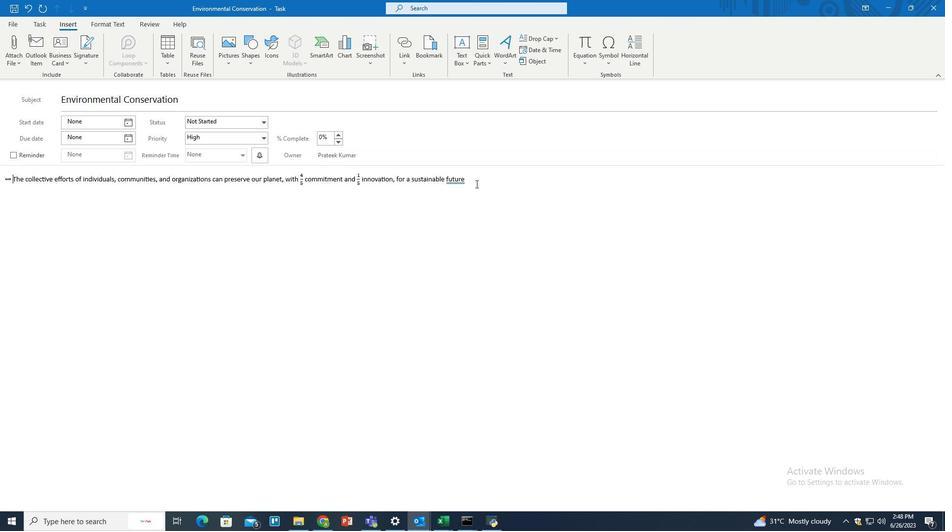 
Action: Mouse moved to (247, 185)
Screenshot: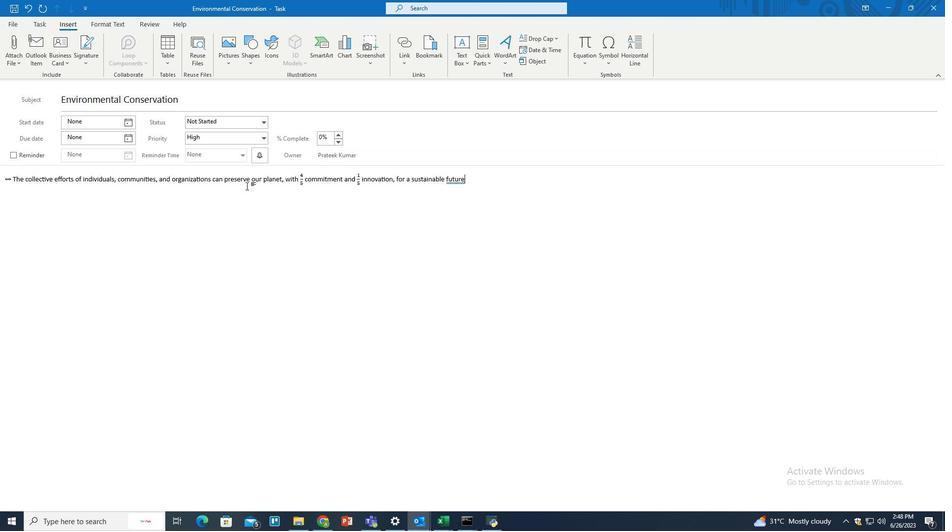
Action: Key pressed ctrl+A
Screenshot: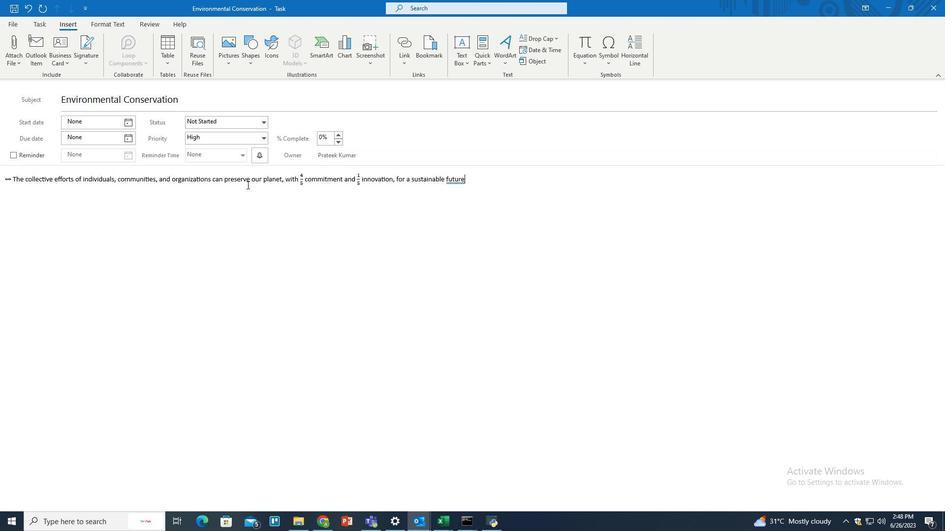 
Action: Mouse moved to (107, 24)
Screenshot: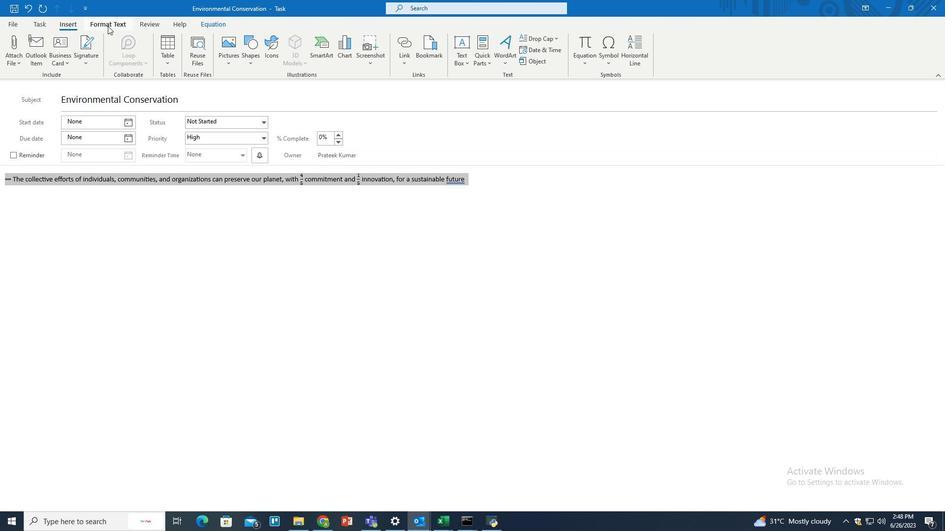 
Action: Mouse pressed left at (107, 24)
Screenshot: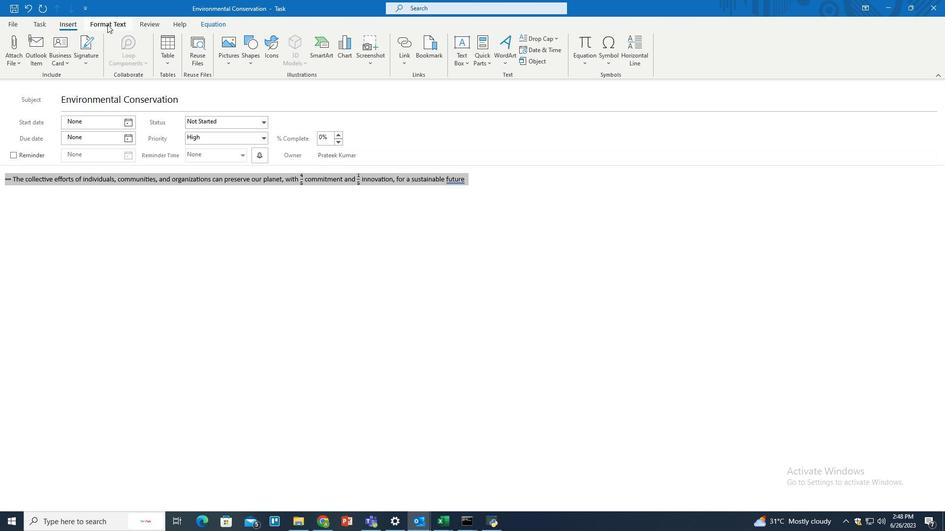 
Action: Mouse moved to (112, 42)
Screenshot: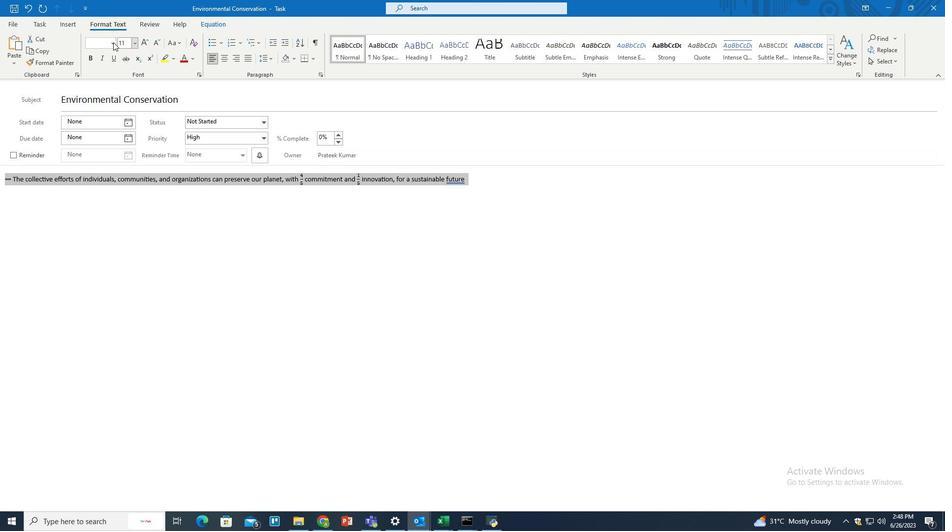 
Action: Mouse pressed left at (112, 42)
Screenshot: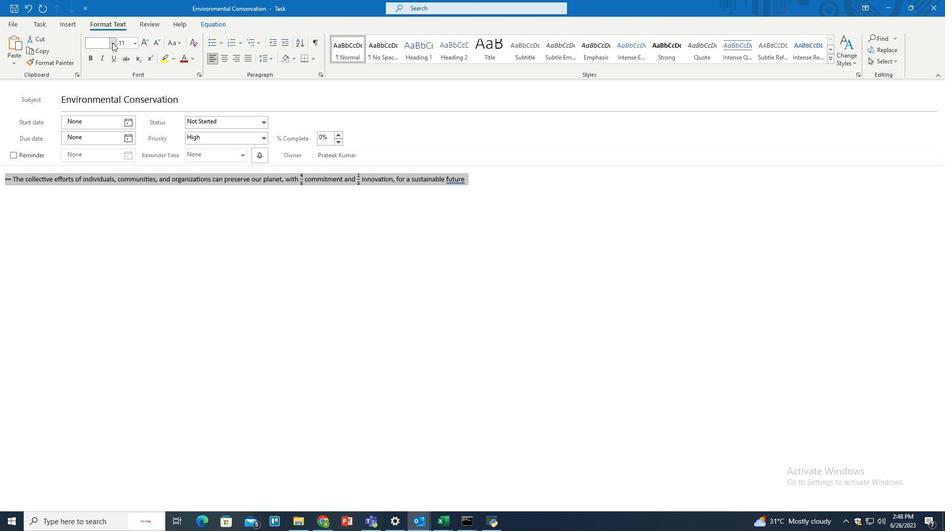 
Action: Key pressed tim
Screenshot: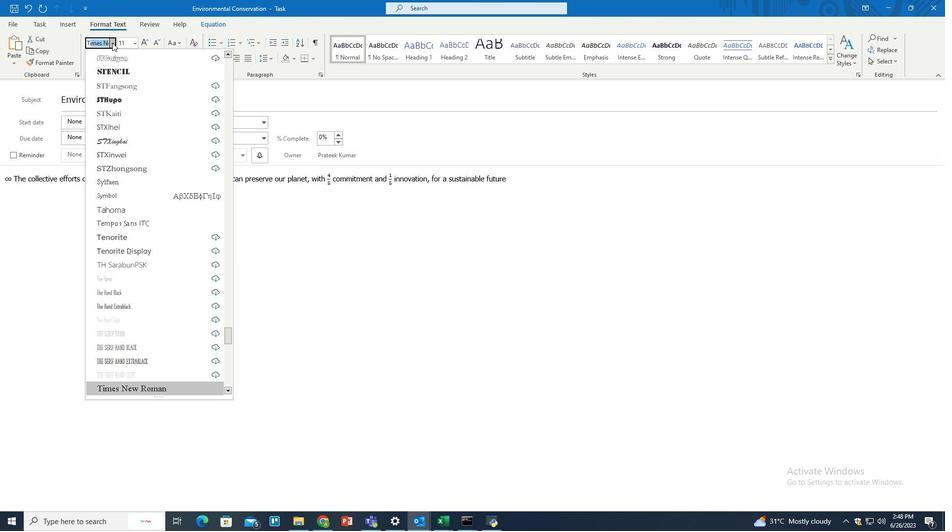 
Action: Mouse moved to (128, 385)
Screenshot: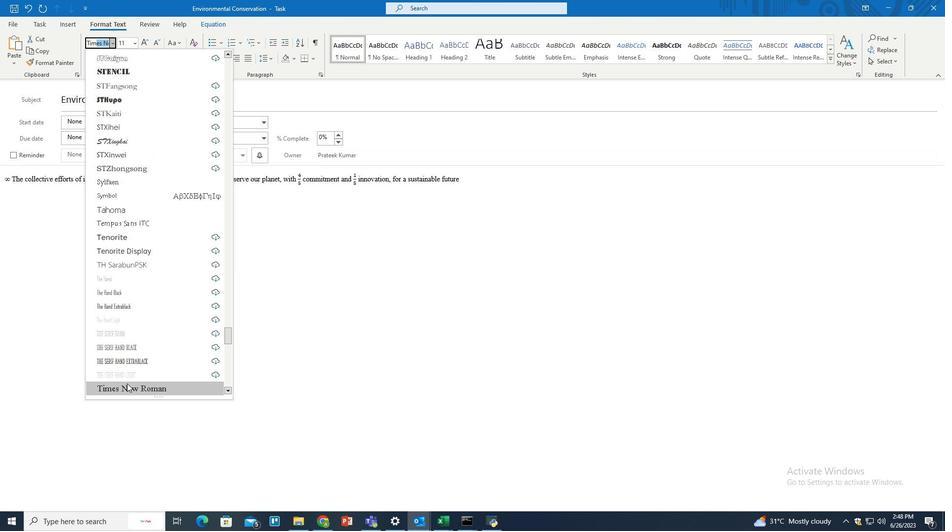 
Action: Mouse pressed left at (128, 385)
Screenshot: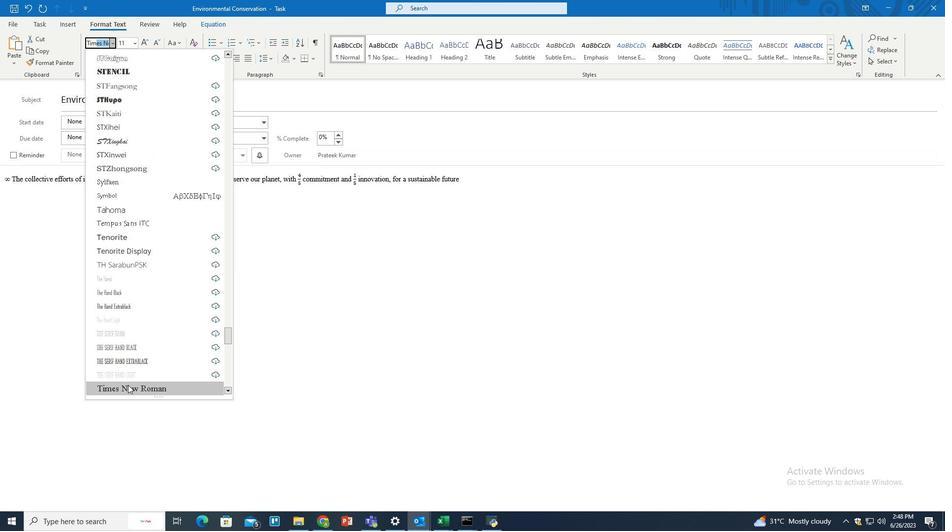 
Action: Mouse moved to (136, 43)
Screenshot: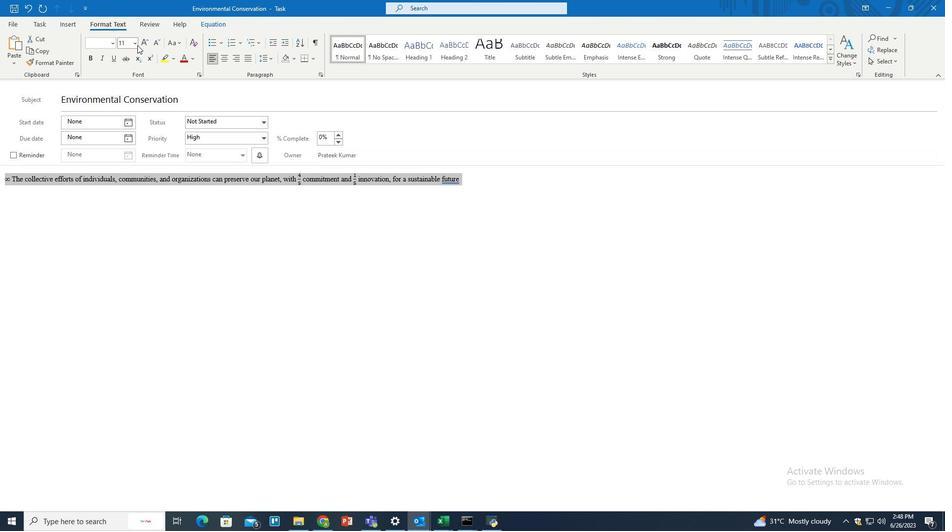 
Action: Mouse pressed left at (136, 43)
Screenshot: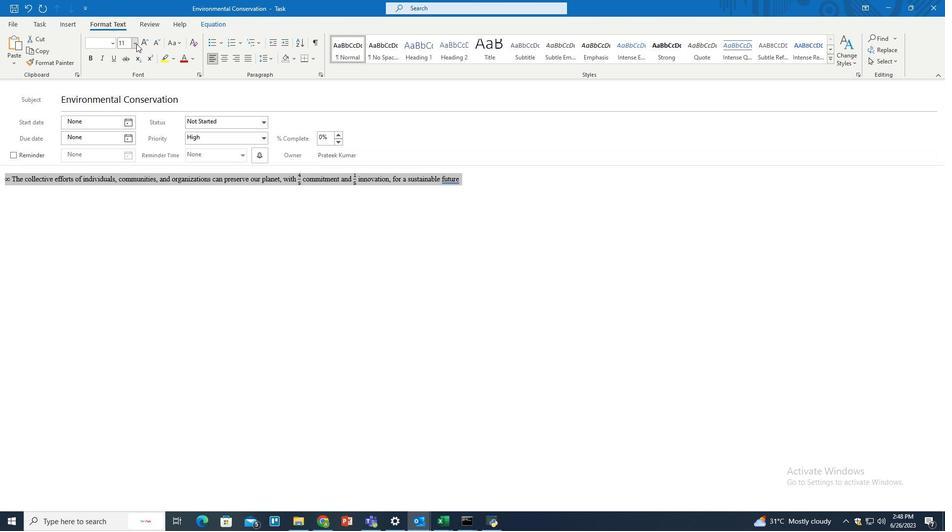 
Action: Mouse moved to (130, 137)
Screenshot: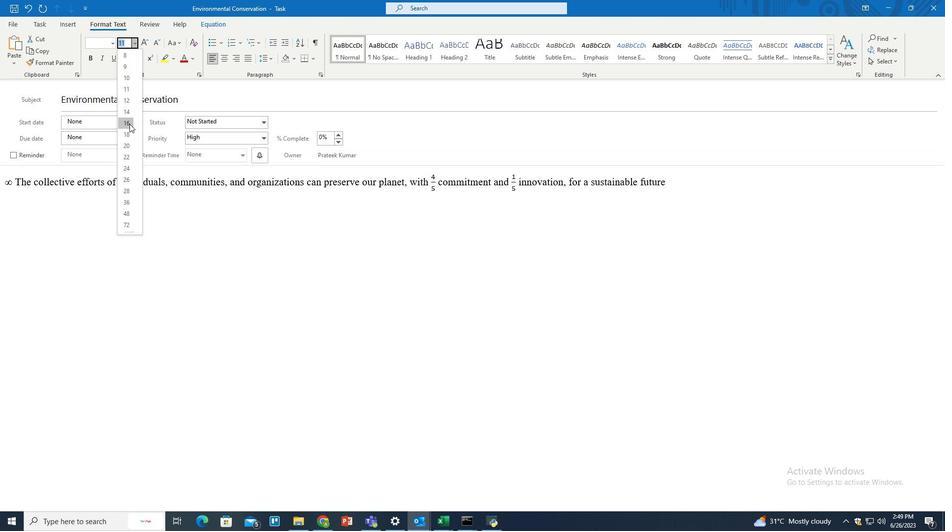 
Action: Mouse pressed left at (130, 137)
Screenshot: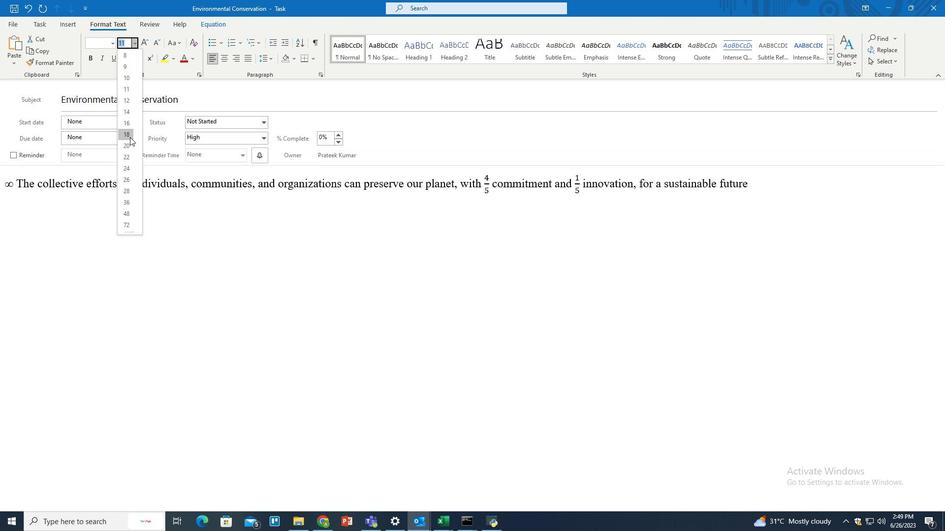 
Action: Mouse moved to (252, 240)
Screenshot: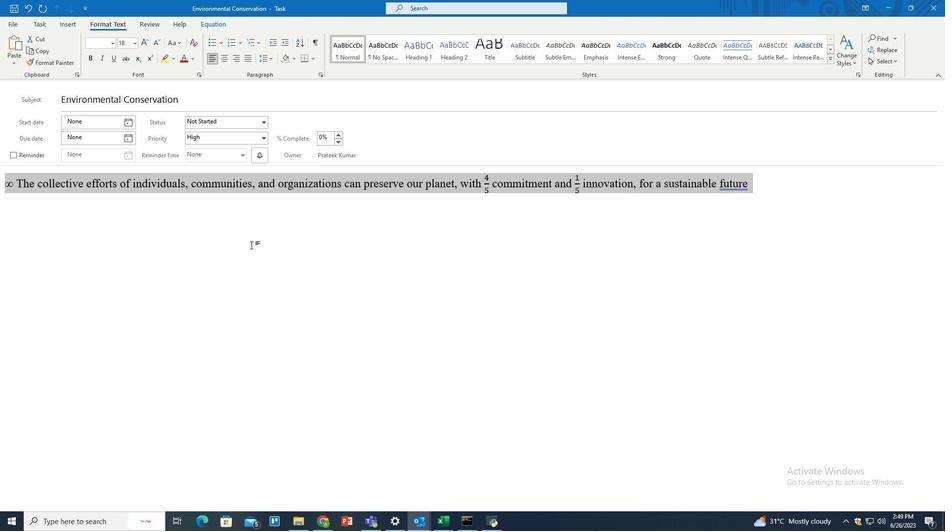 
Action: Mouse pressed left at (252, 240)
Screenshot: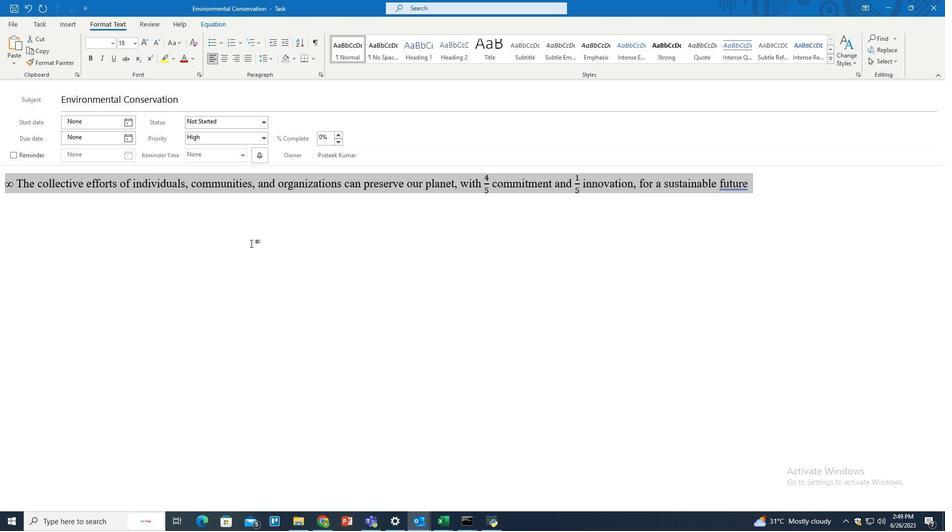 
Action: Mouse moved to (41, 24)
Screenshot: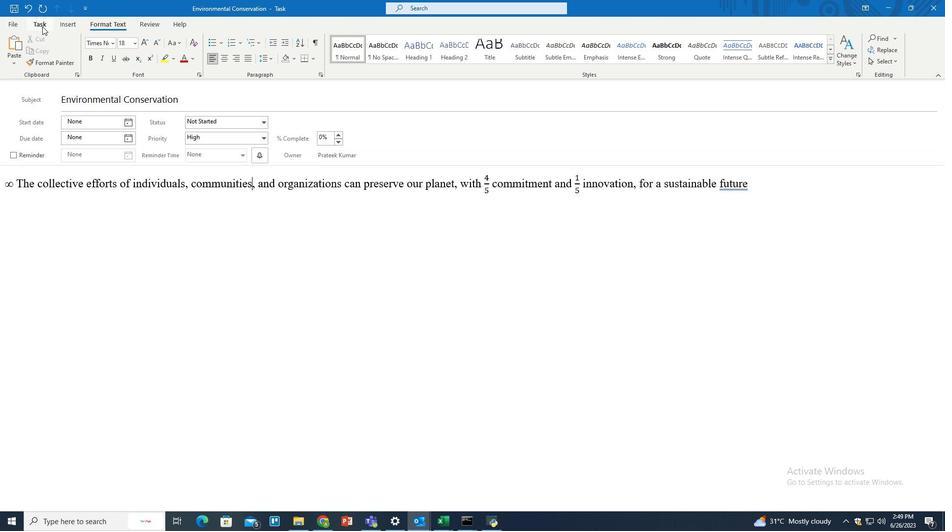
Action: Mouse pressed left at (41, 24)
Screenshot: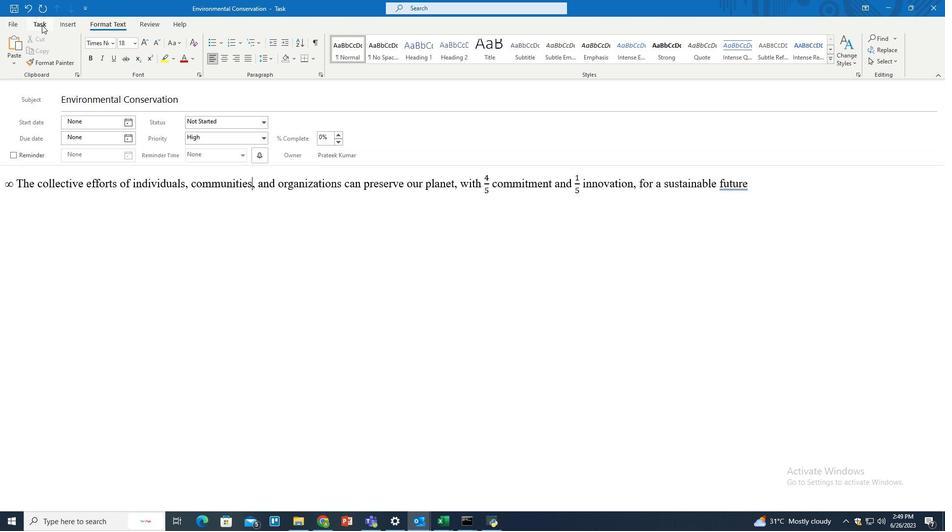
Action: Mouse moved to (19, 47)
Screenshot: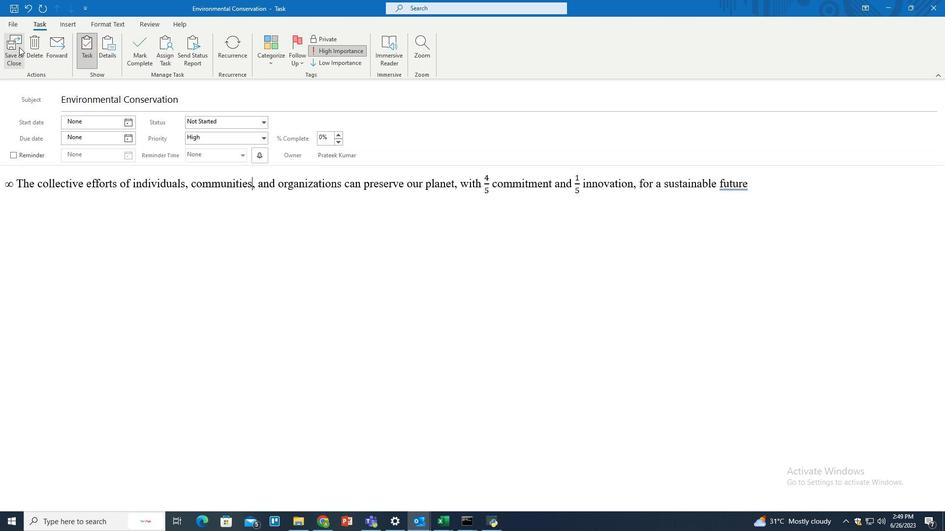 
Action: Mouse pressed left at (19, 47)
Screenshot: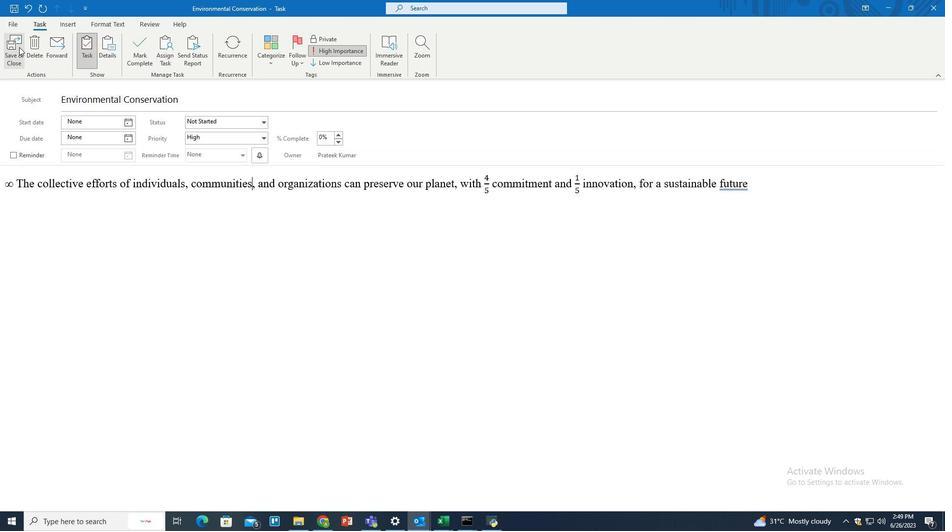 
Action: Mouse moved to (383, 271)
Screenshot: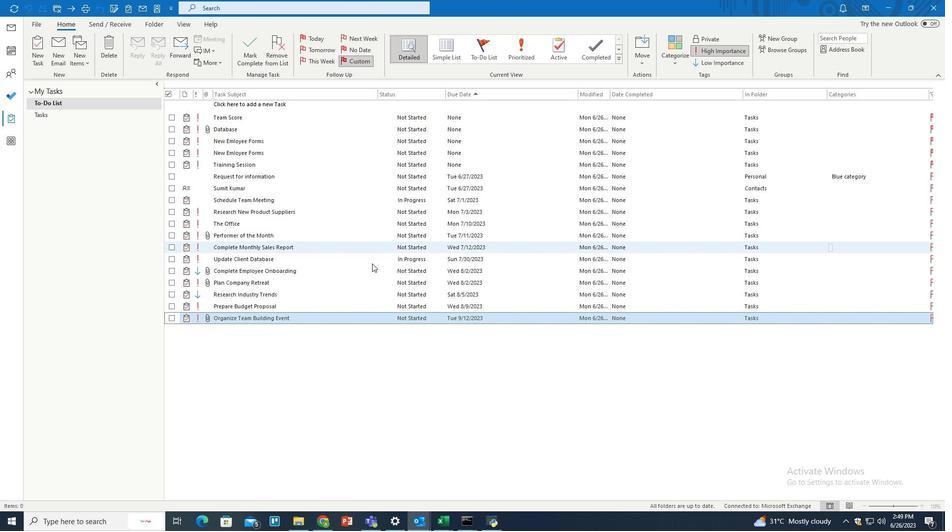 
